 Task: Select Grocery. Add to cart, from 99 Ranch Market for 3194 Cheshire Road, Bridgeport, Connecticut 06604, Cell Number 203-362-4243, following items : Lemon Grass (3 ct) - 1, Red Leaf - 1, Galanga (each) - 3, Dairy Pure Lactose Free Milk 2% (1/2 gal) - 1, Taro Toast (1 ct)  - 1, Cherry Tomato (1 pack ) - 1, Wei-Chuan Egg Roll Wrapper (32 oz) - 3, Jin Jin Jelly Strips (400 g) - 1, SSD FT Perfect Face Wash (4.2 oz) - 1, Fragrance Salted Egg Potato Chips (2.47 oz) - 1
Action: Mouse moved to (414, 133)
Screenshot: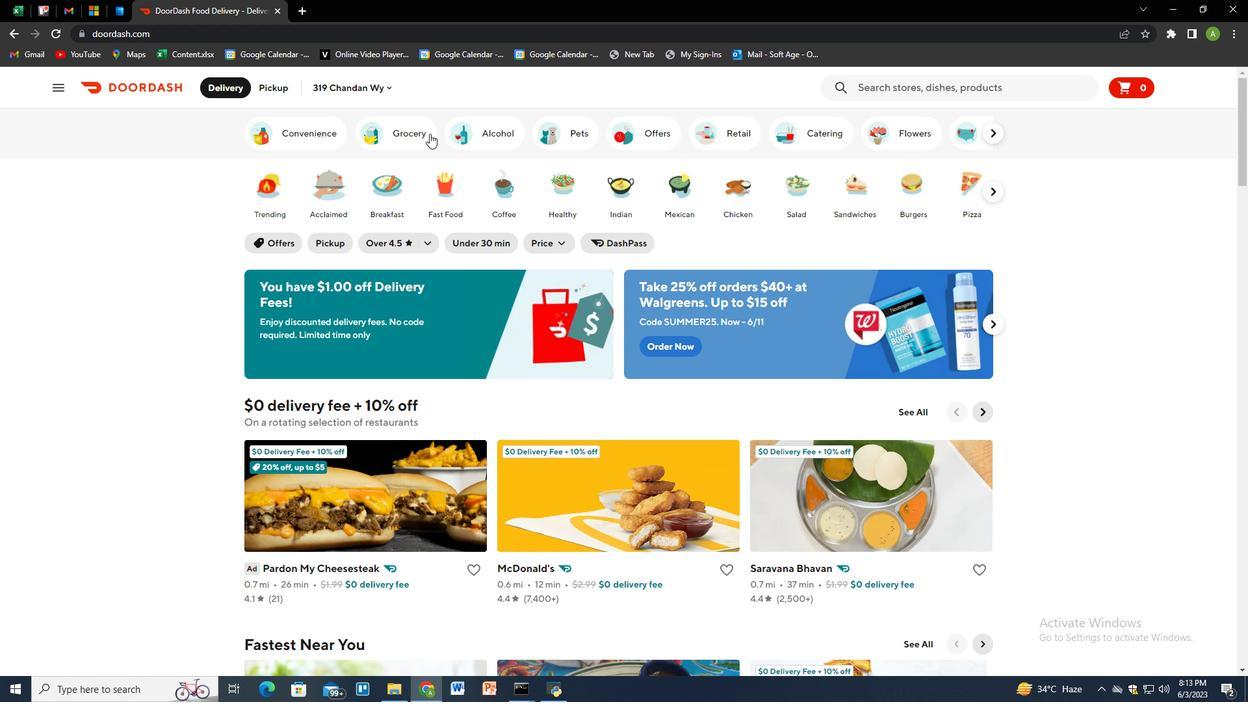 
Action: Mouse pressed left at (414, 133)
Screenshot: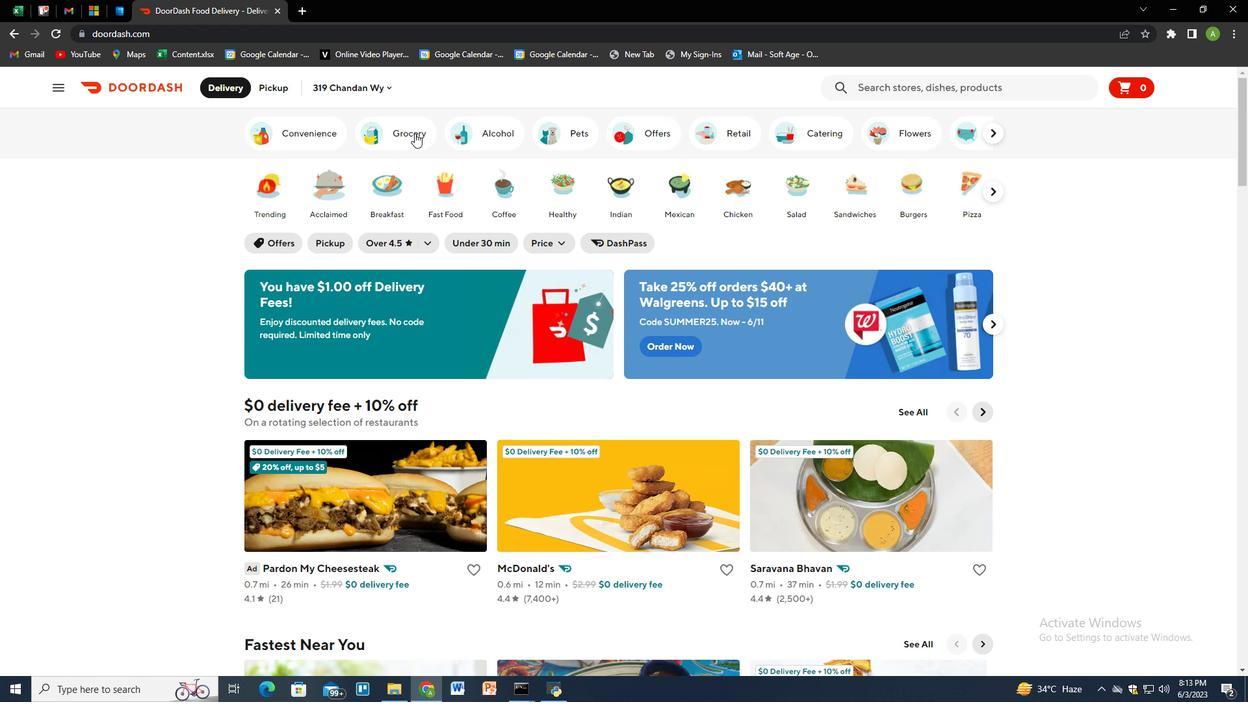 
Action: Mouse moved to (370, 558)
Screenshot: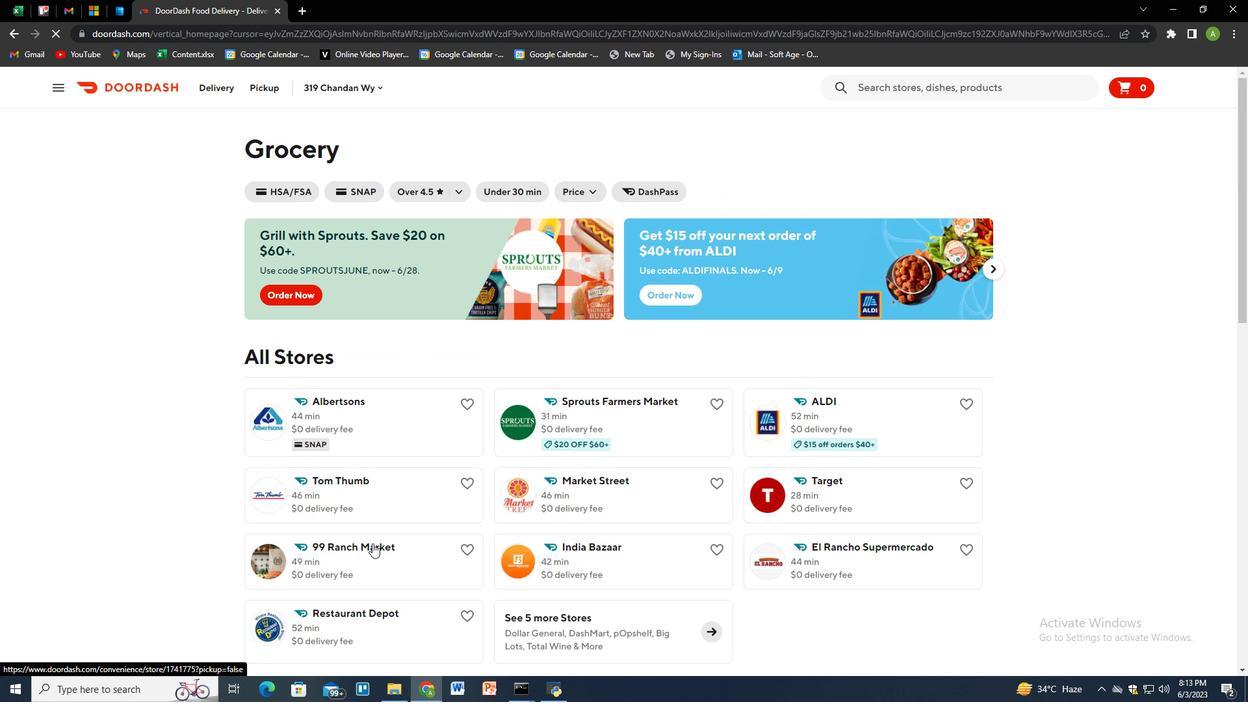 
Action: Mouse pressed left at (370, 558)
Screenshot: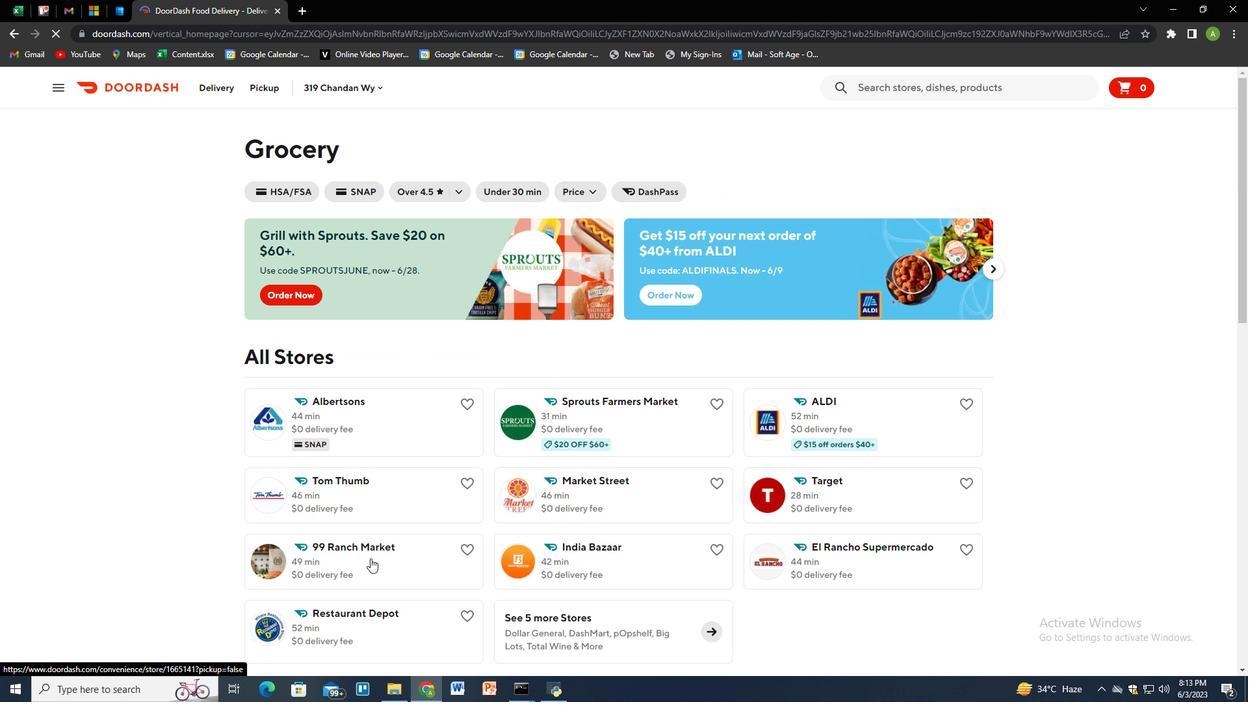 
Action: Mouse moved to (282, 83)
Screenshot: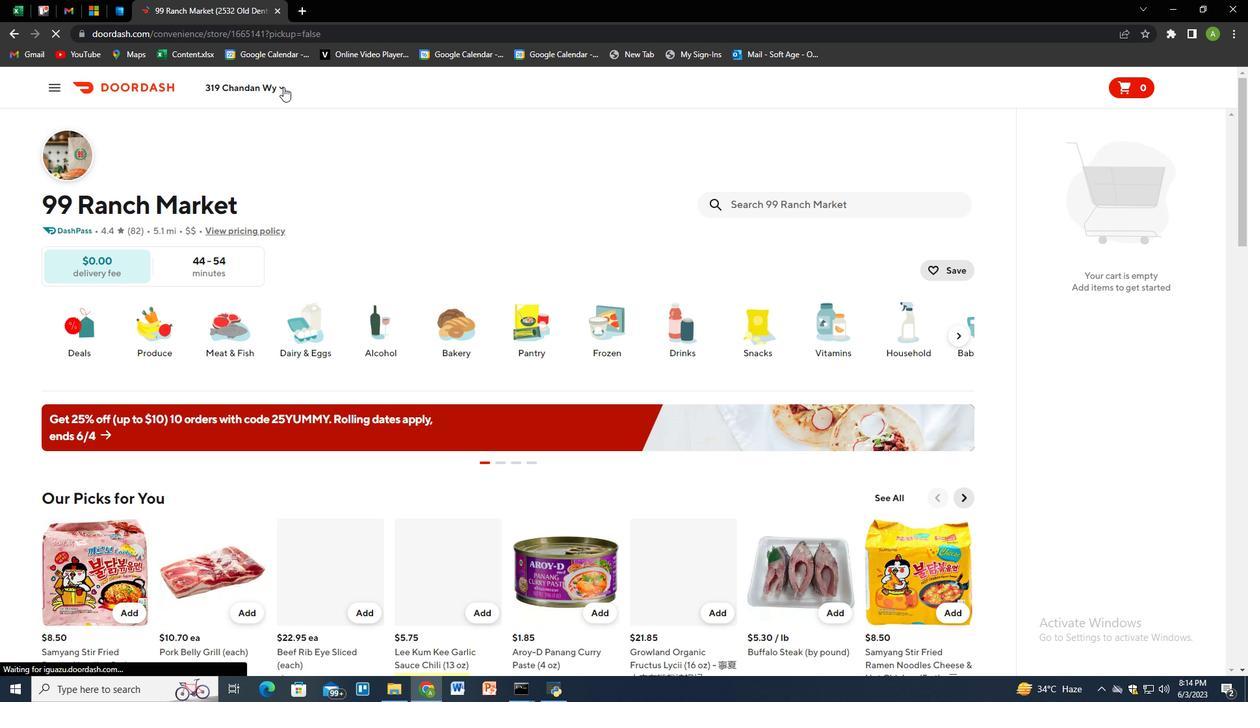 
Action: Mouse pressed left at (282, 83)
Screenshot: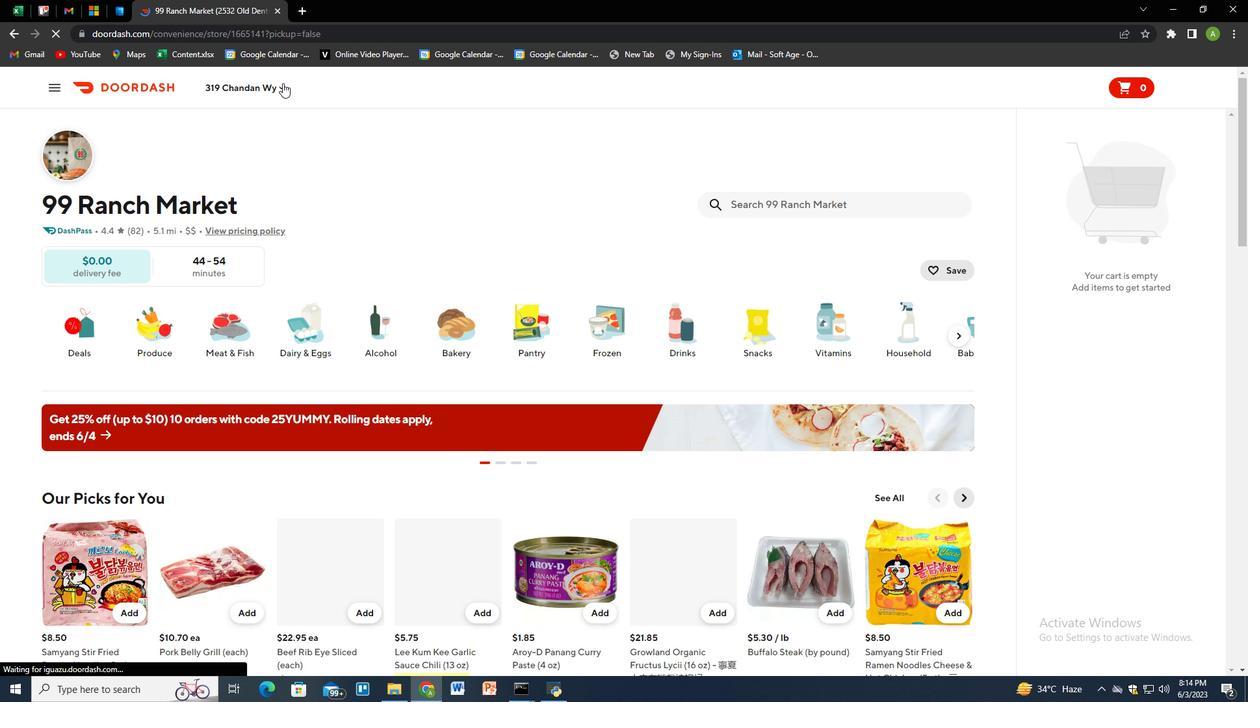
Action: Mouse moved to (263, 138)
Screenshot: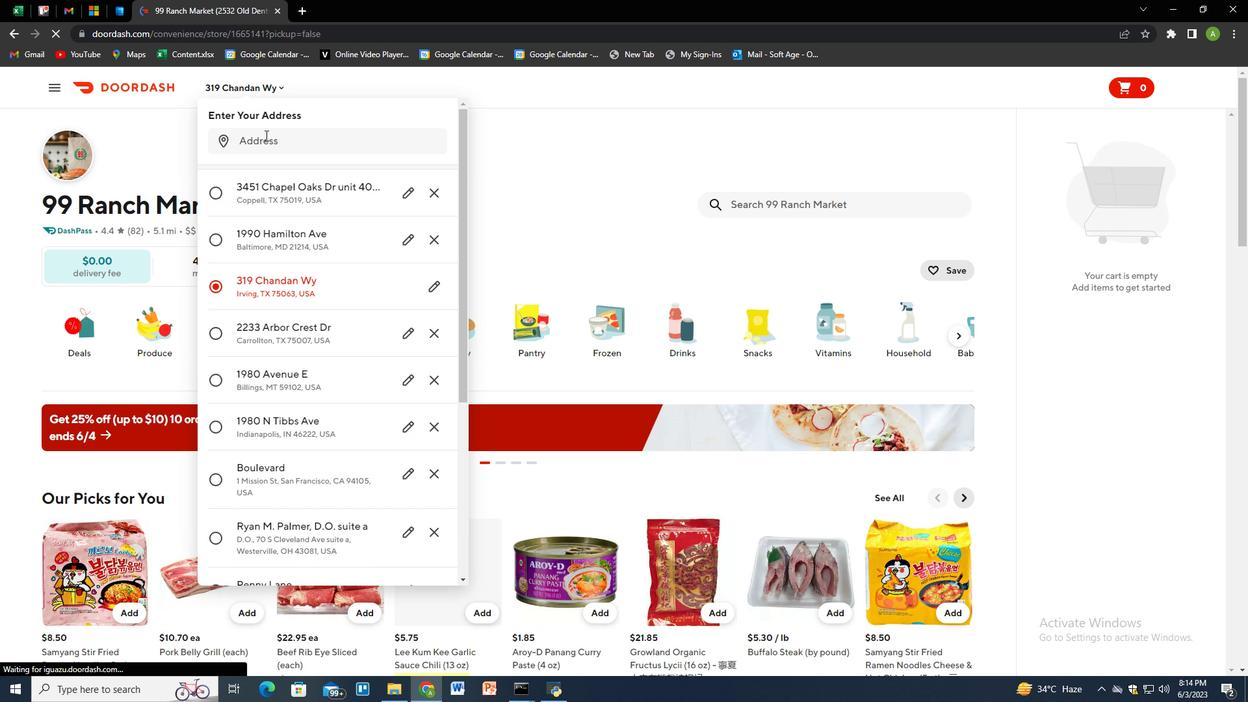 
Action: Mouse pressed left at (263, 138)
Screenshot: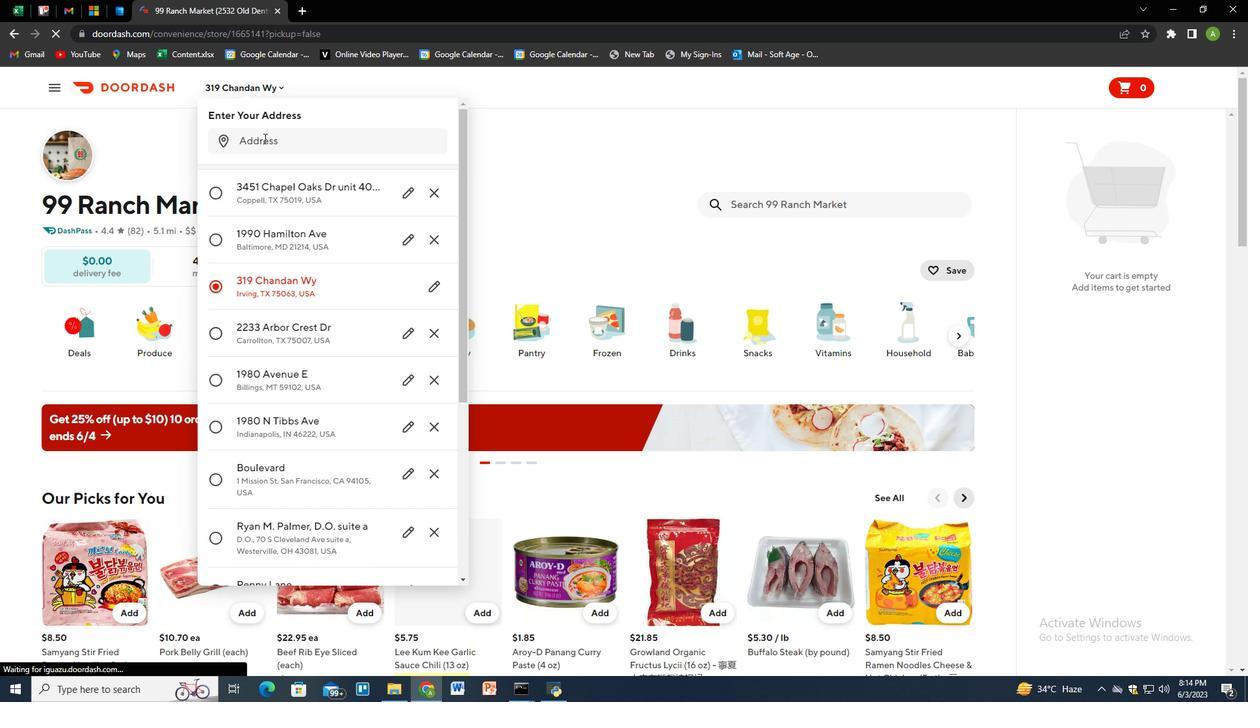 
Action: Mouse moved to (291, 120)
Screenshot: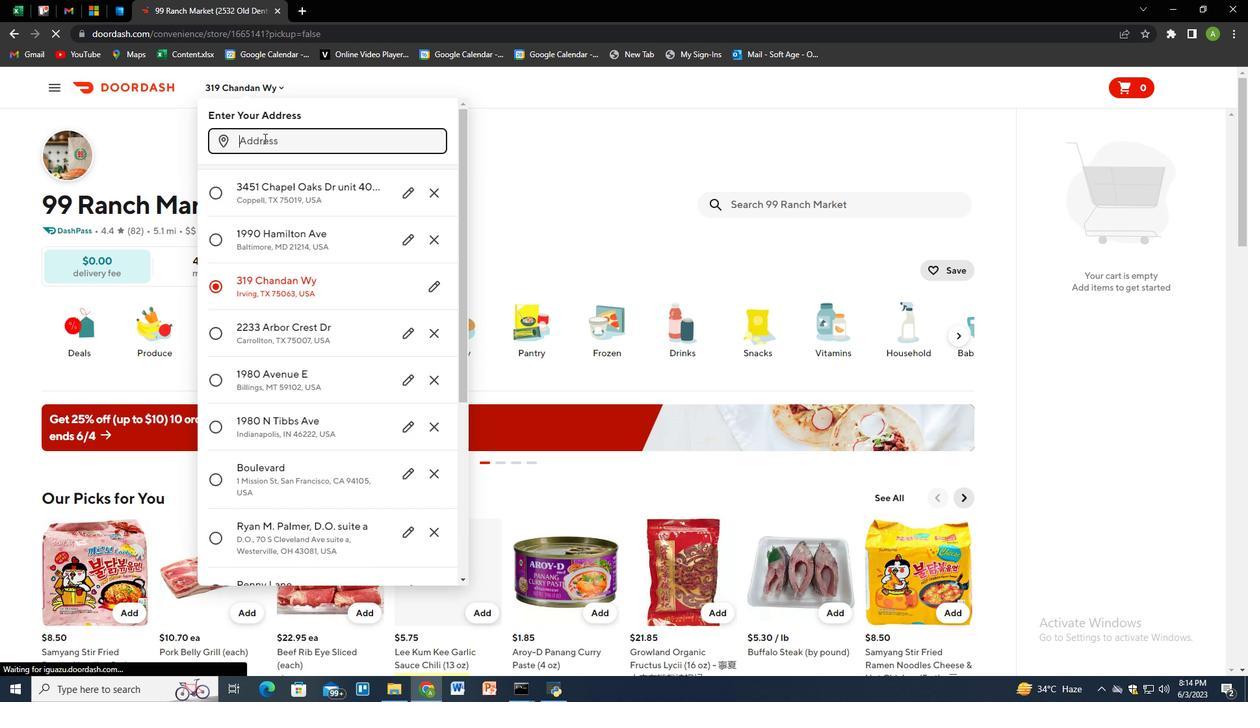 
Action: Key pressed 3194<Key.space>cheshire<Key.space>road,<Key.space>brigeport,<Key.space>connecticut<Key.space>06604<Key.enter>
Screenshot: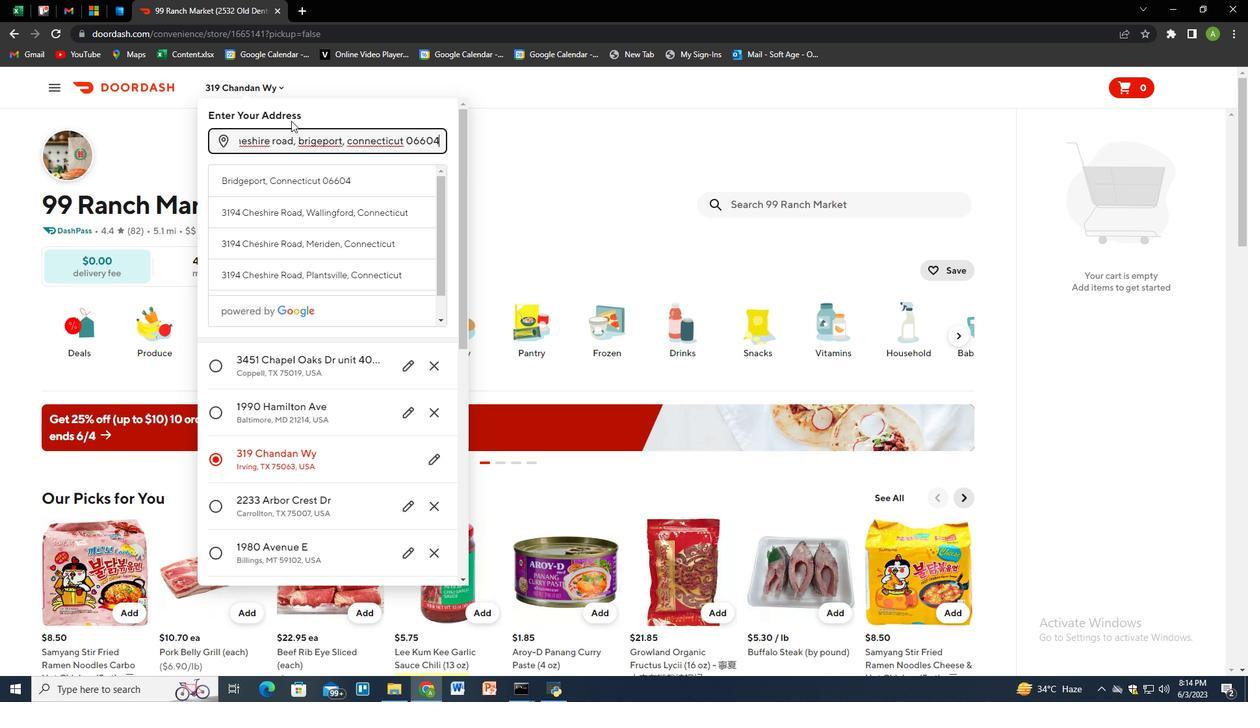 
Action: Mouse moved to (408, 572)
Screenshot: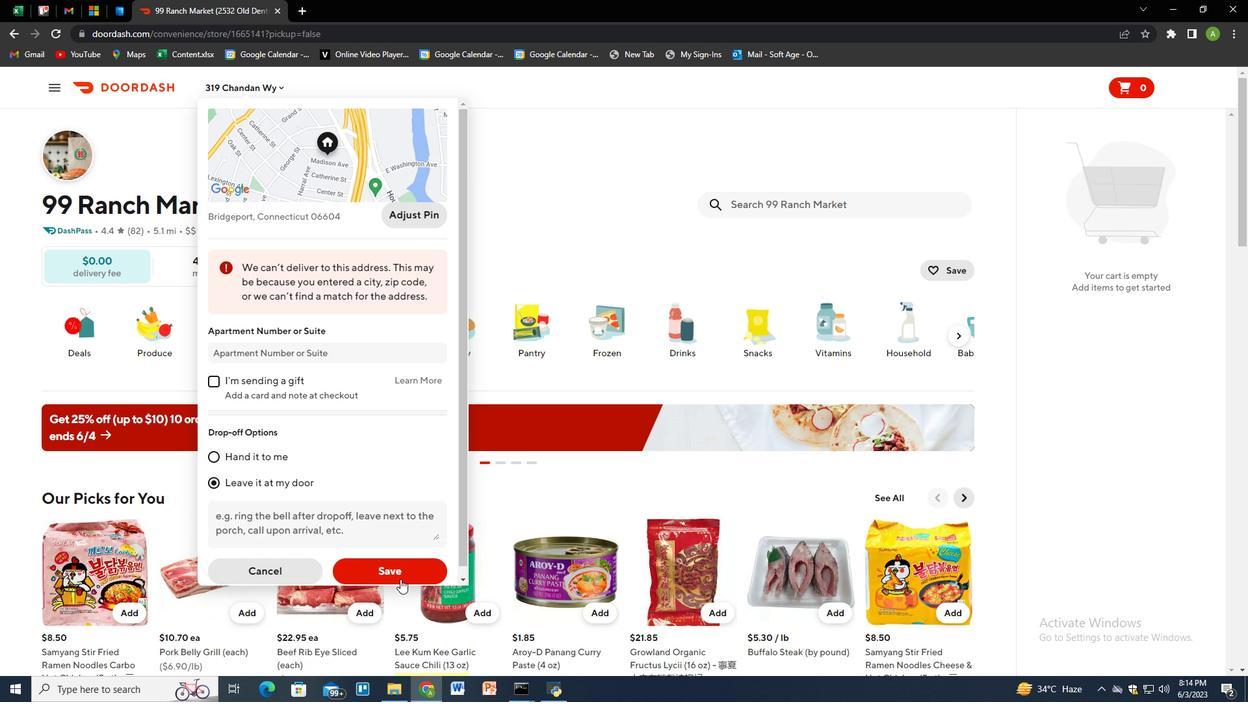 
Action: Mouse pressed left at (408, 572)
Screenshot: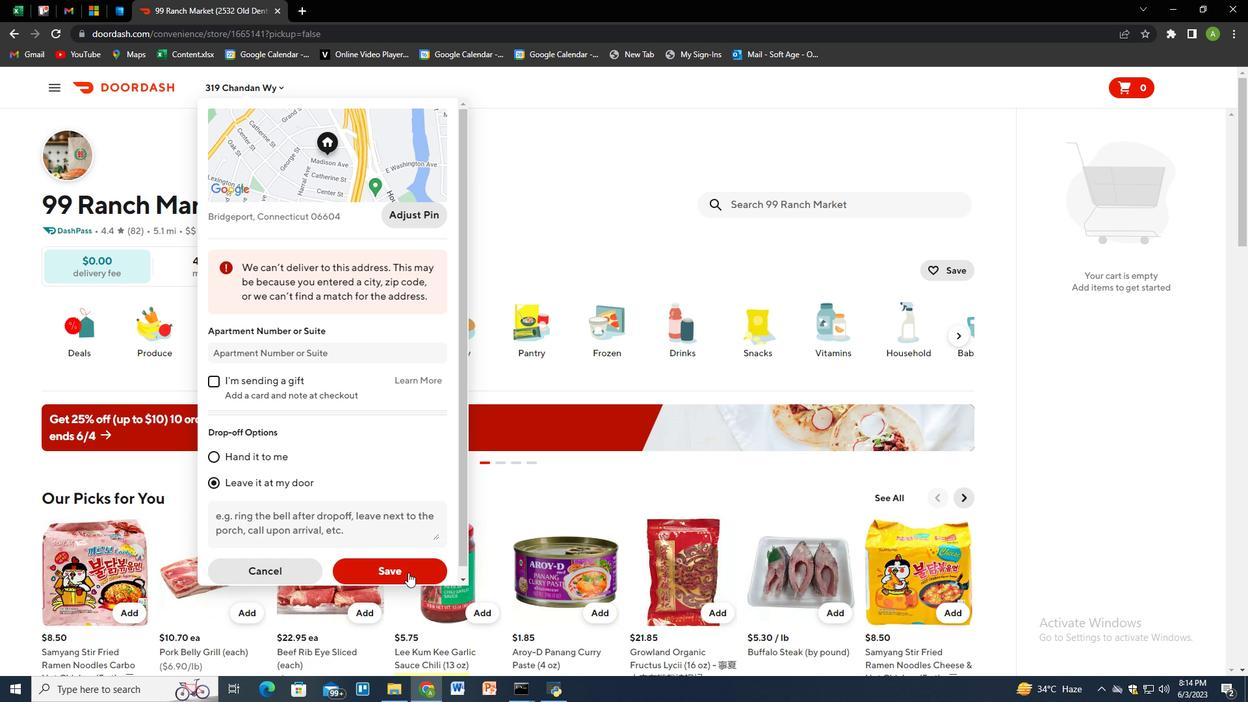 
Action: Mouse moved to (770, 207)
Screenshot: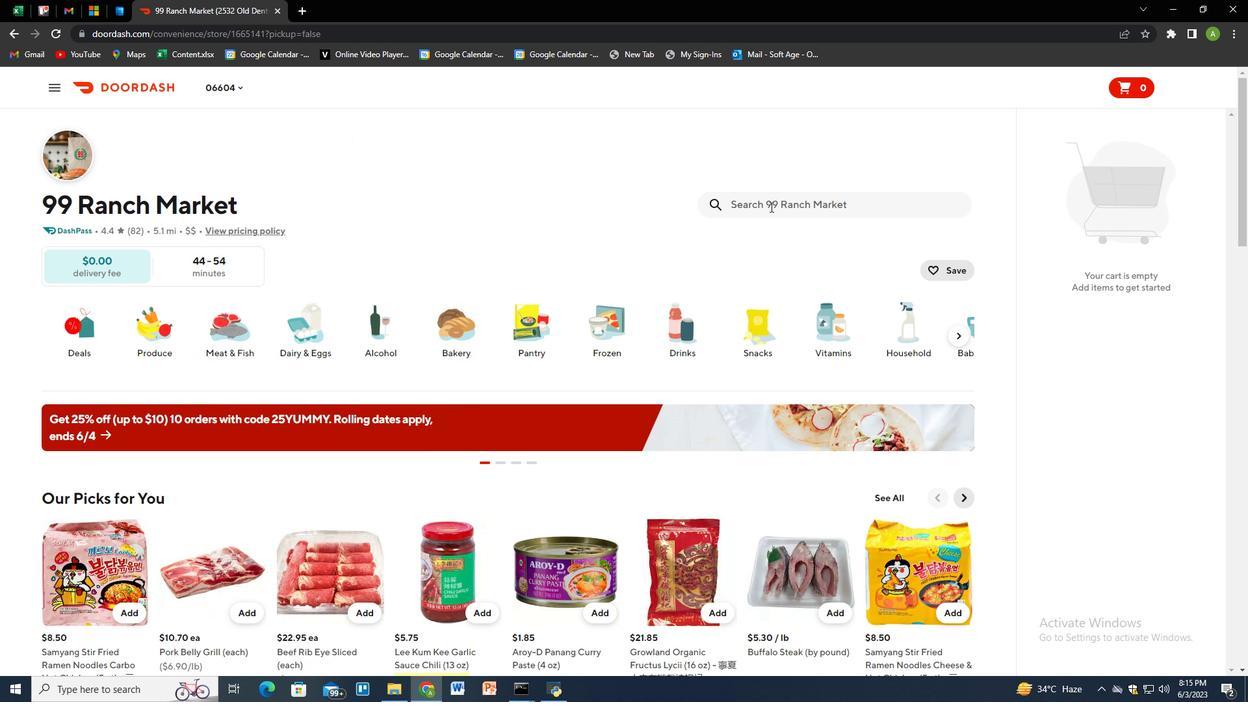 
Action: Mouse pressed left at (770, 207)
Screenshot: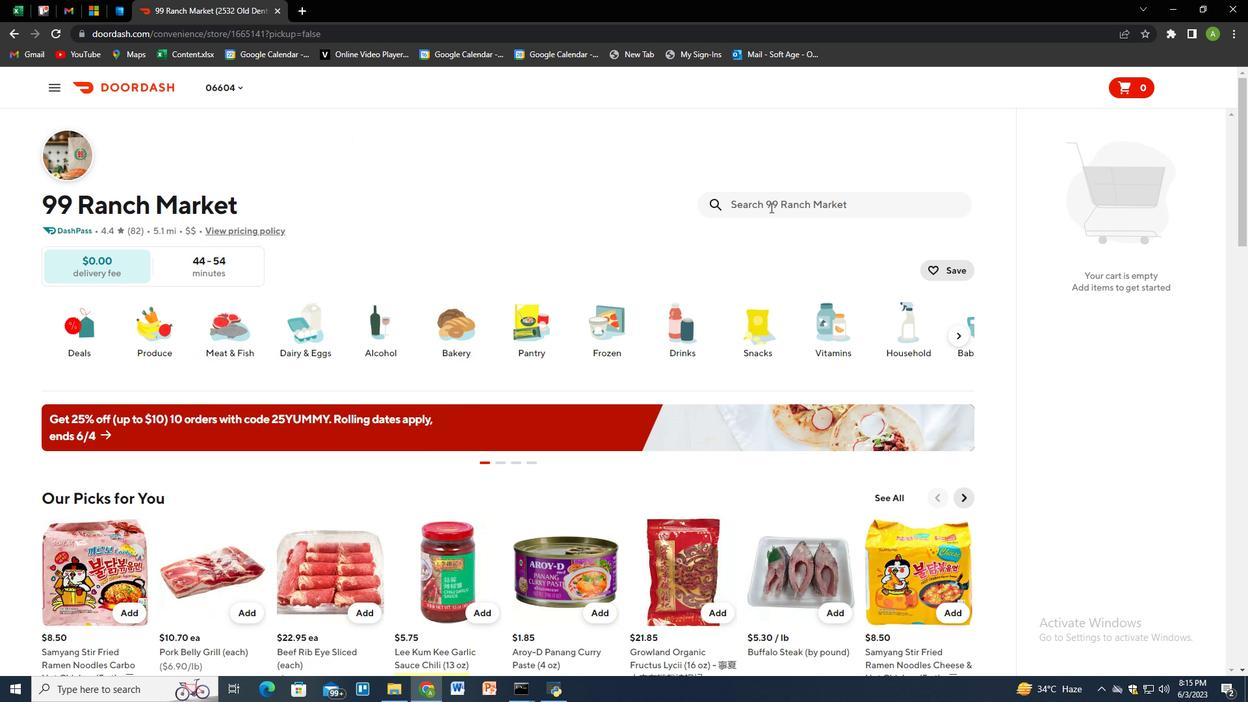 
Action: Key pressed lmon<Key.backspace><Key.backspace><Key.backspace>emon<Key.space>grass<Key.space><Key.shift_r>(3<Key.space>ct<Key.shift_r>)<Key.enter>
Screenshot: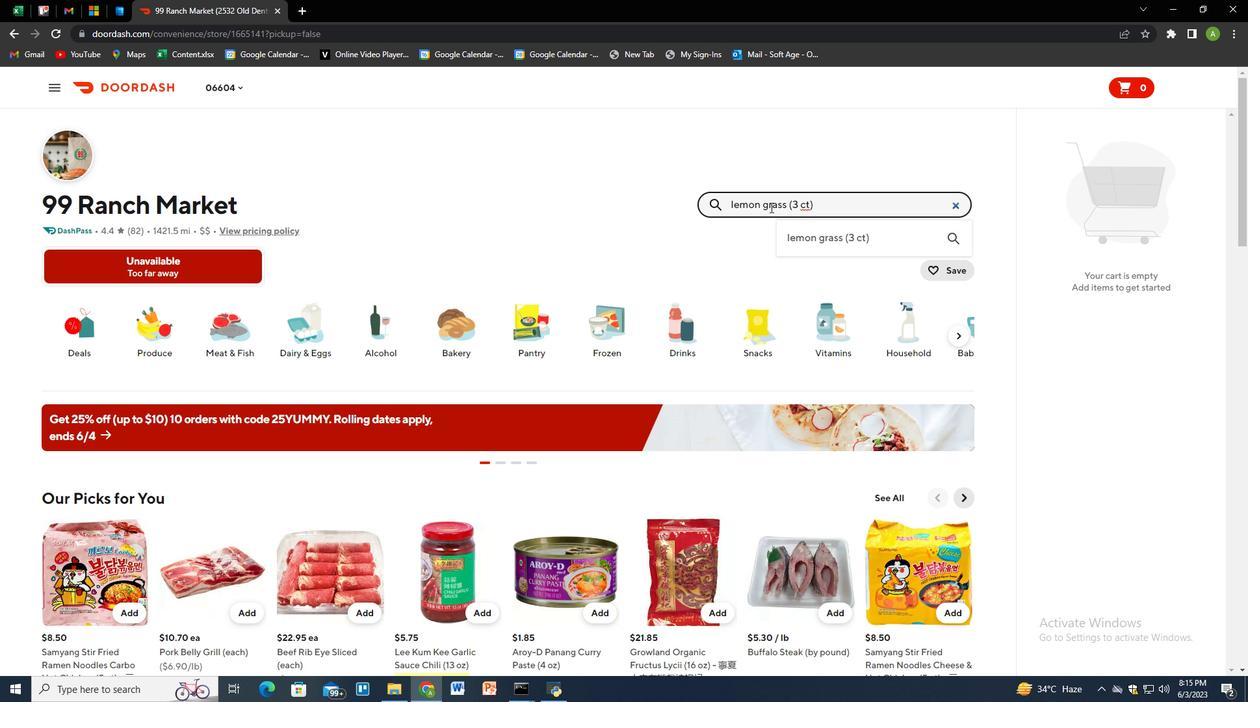 
Action: Mouse moved to (118, 338)
Screenshot: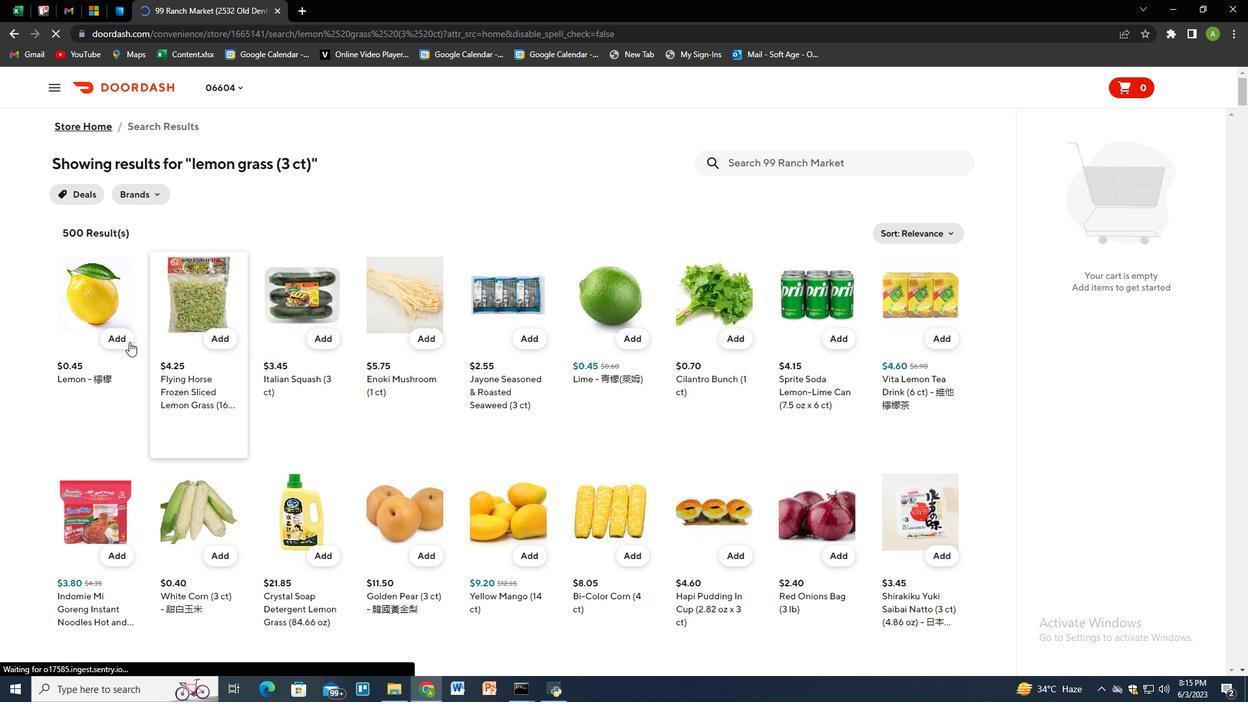 
Action: Mouse pressed left at (118, 338)
Screenshot: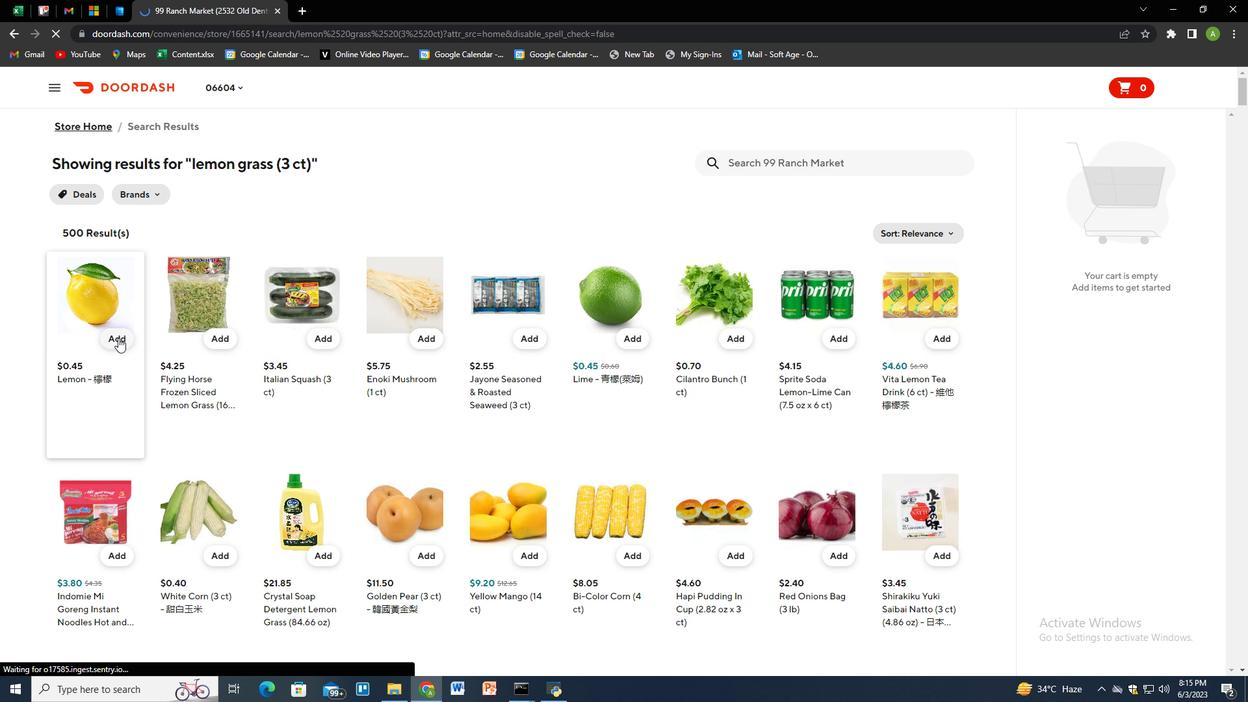 
Action: Mouse moved to (792, 161)
Screenshot: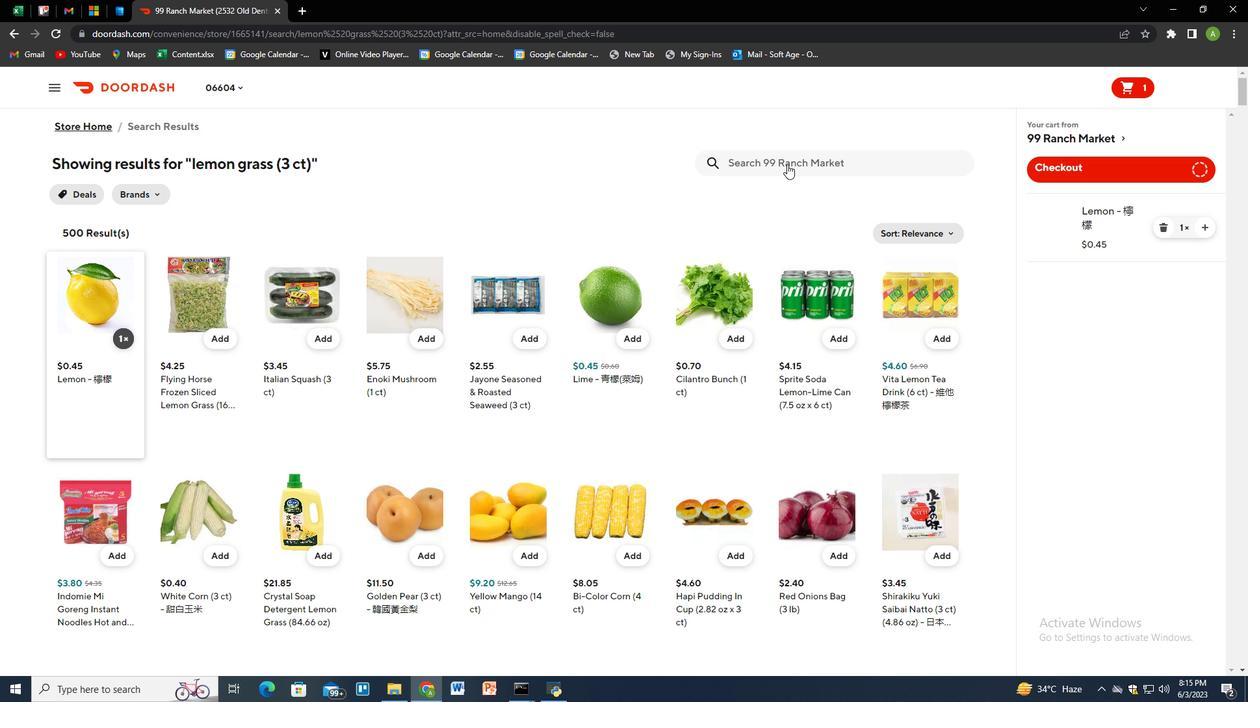 
Action: Mouse pressed left at (792, 161)
Screenshot: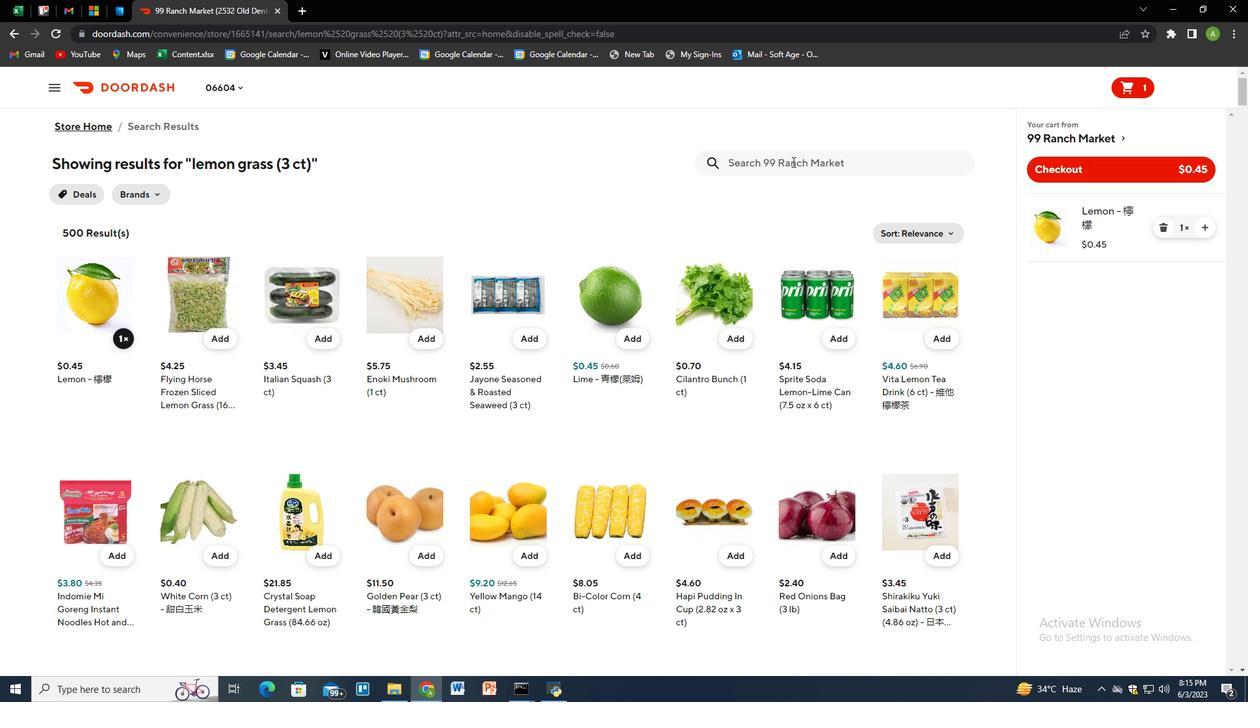 
Action: Key pressed red<Key.space>leaf<Key.enter>
Screenshot: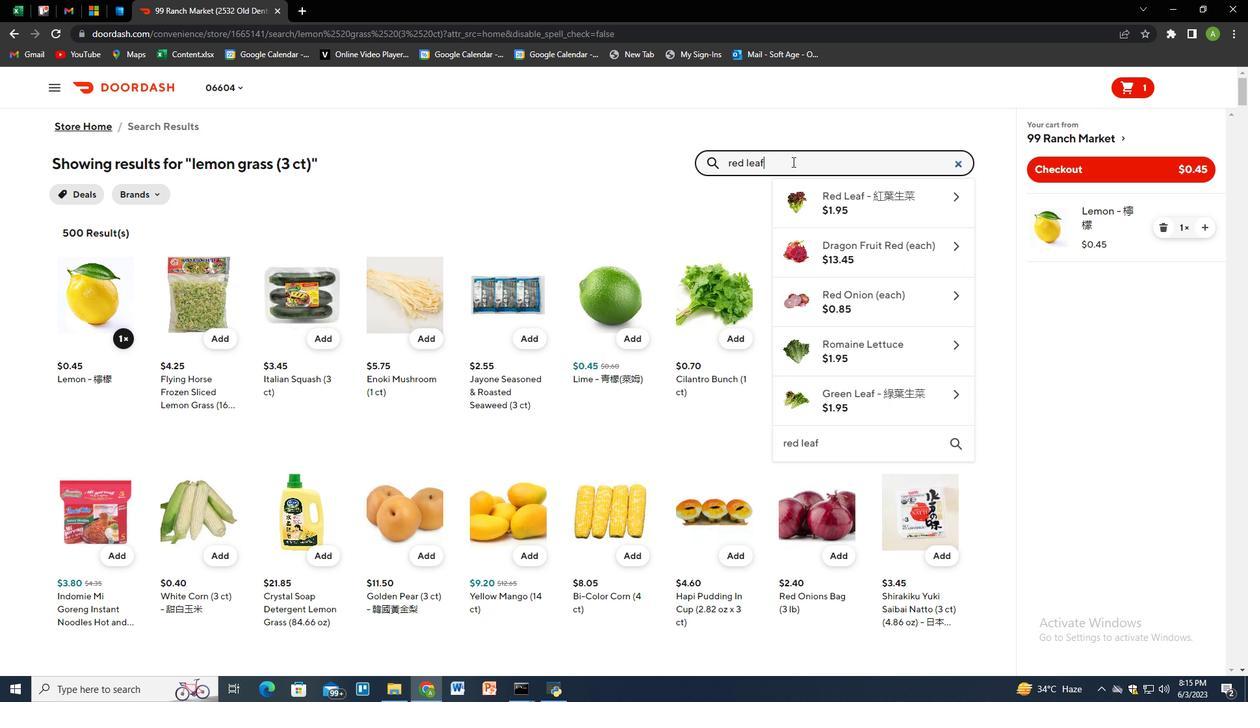 
Action: Mouse moved to (128, 337)
Screenshot: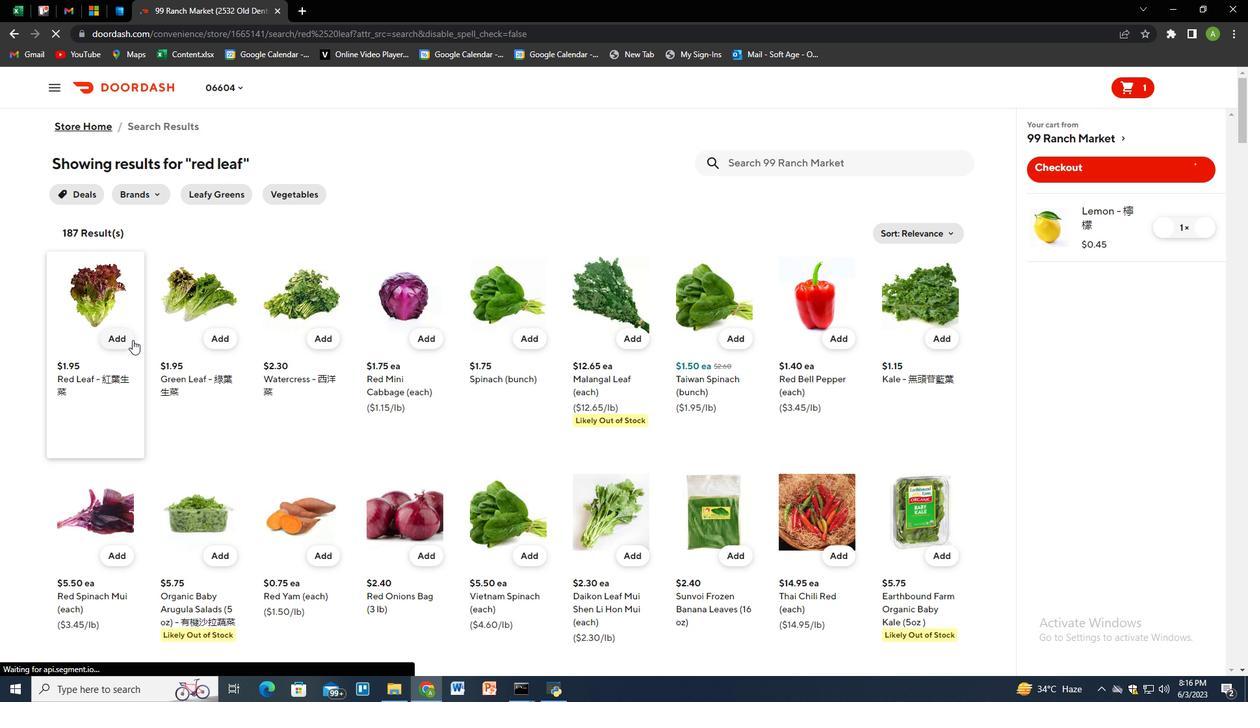 
Action: Mouse pressed left at (128, 337)
Screenshot: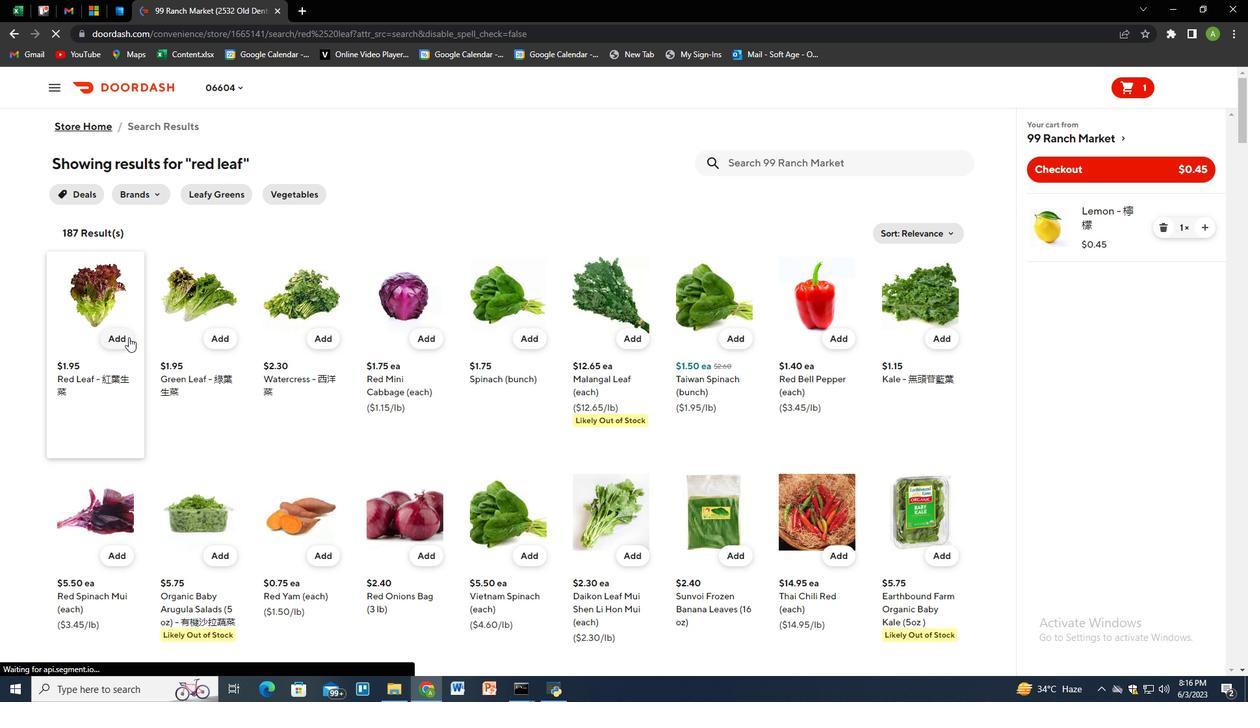 
Action: Mouse moved to (776, 161)
Screenshot: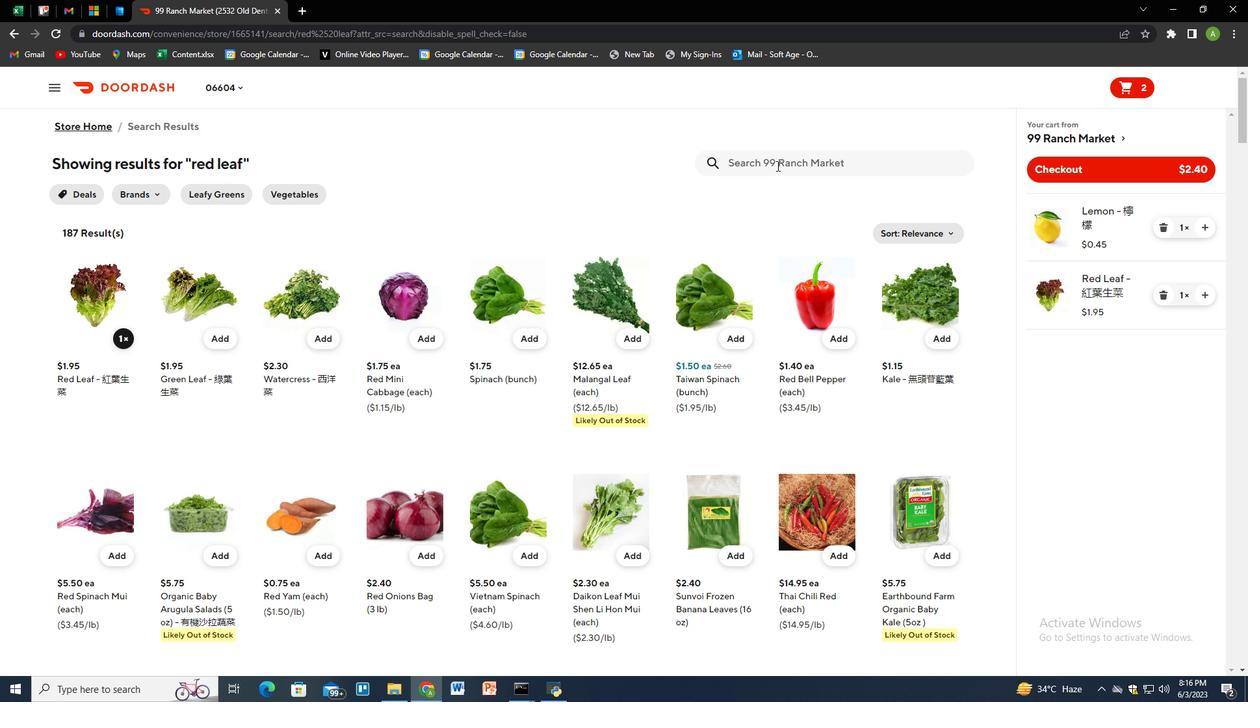 
Action: Mouse pressed left at (776, 161)
Screenshot: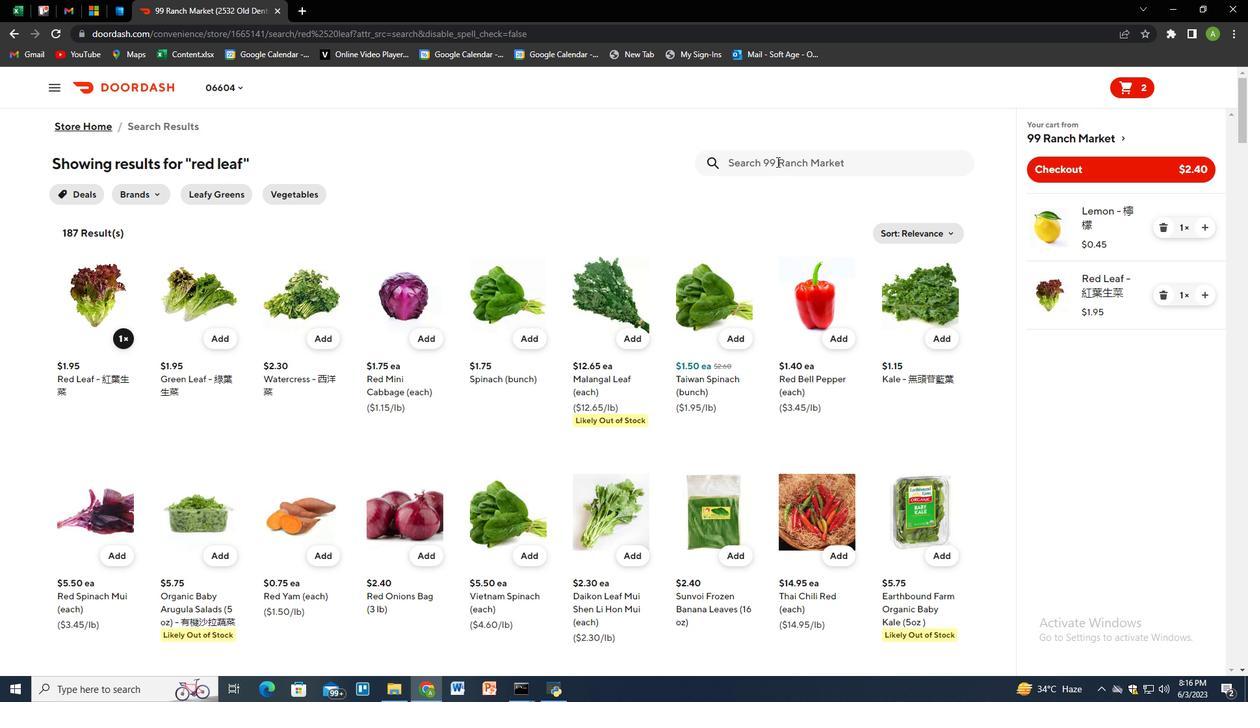 
Action: Key pressed galanga<Key.space><Key.shift_r>(each<Key.shift_r>)<Key.enter>
Screenshot: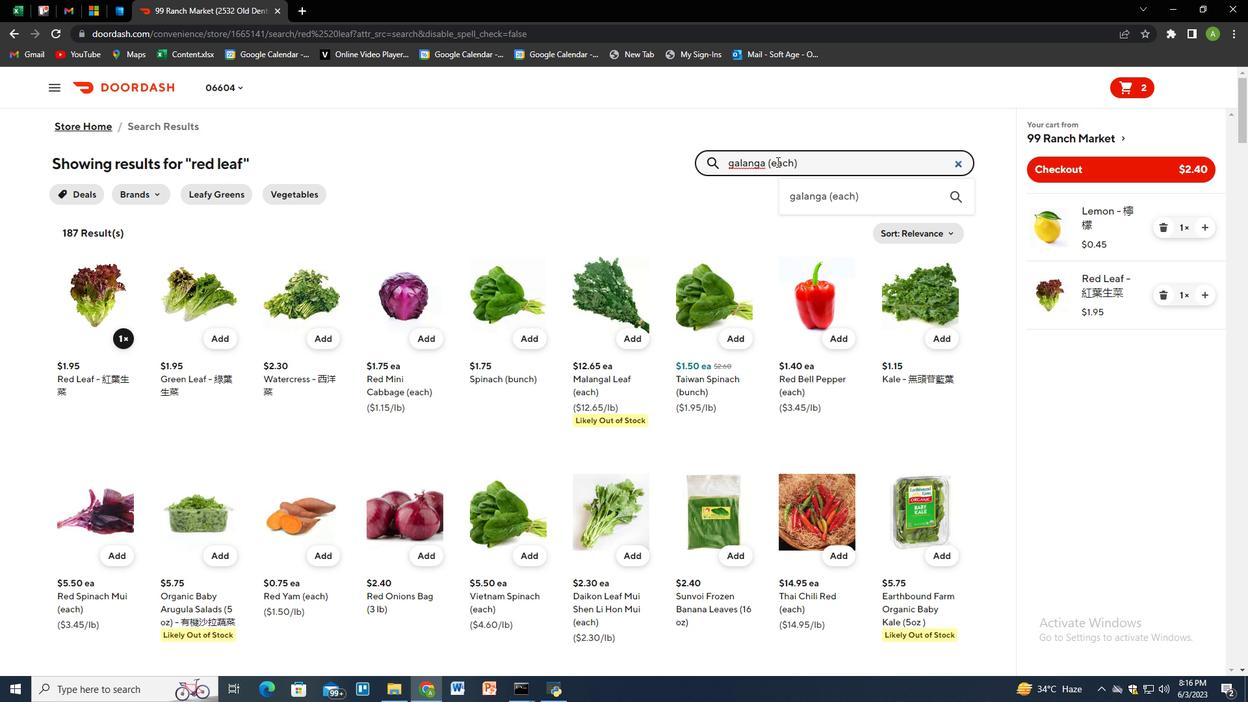 
Action: Mouse moved to (117, 333)
Screenshot: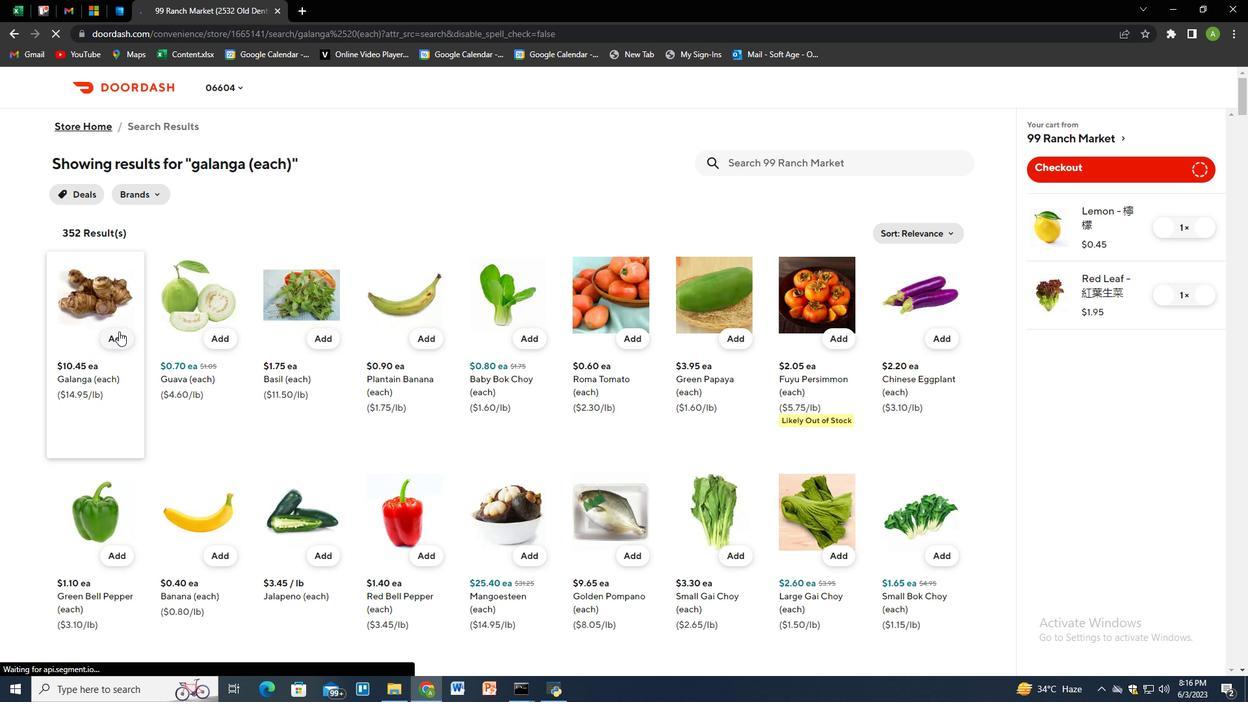 
Action: Mouse pressed left at (117, 333)
Screenshot: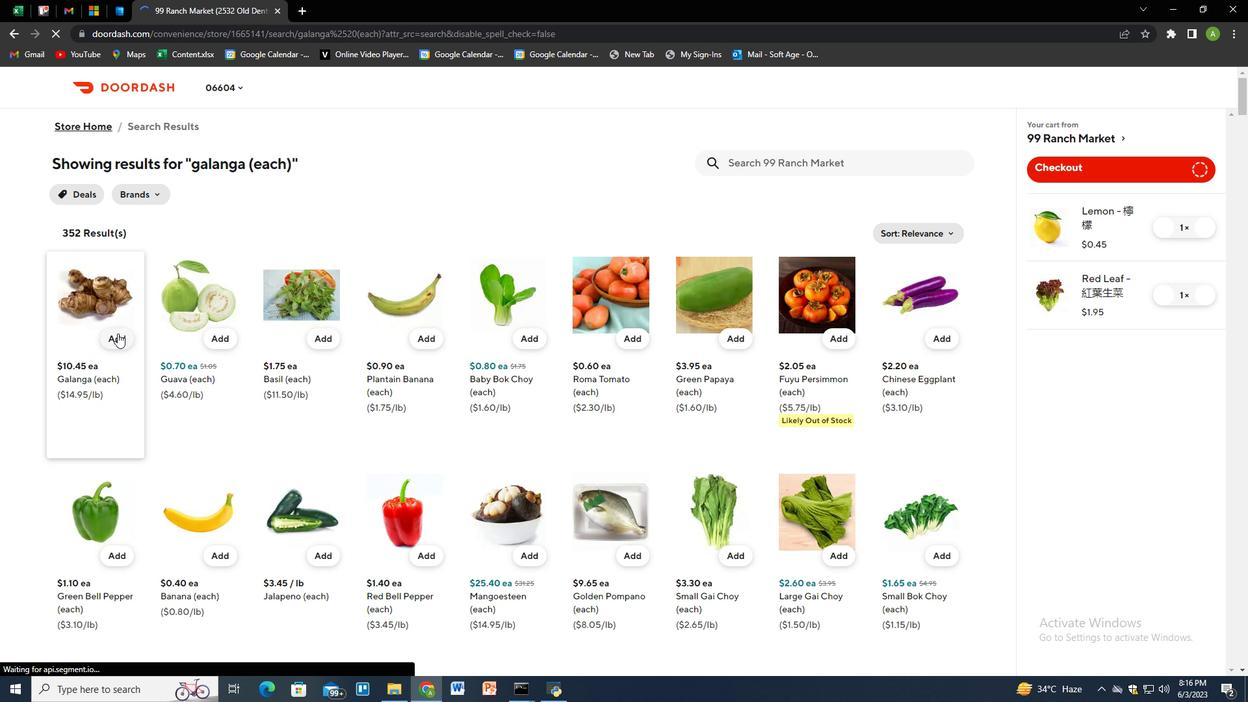 
Action: Mouse moved to (1200, 372)
Screenshot: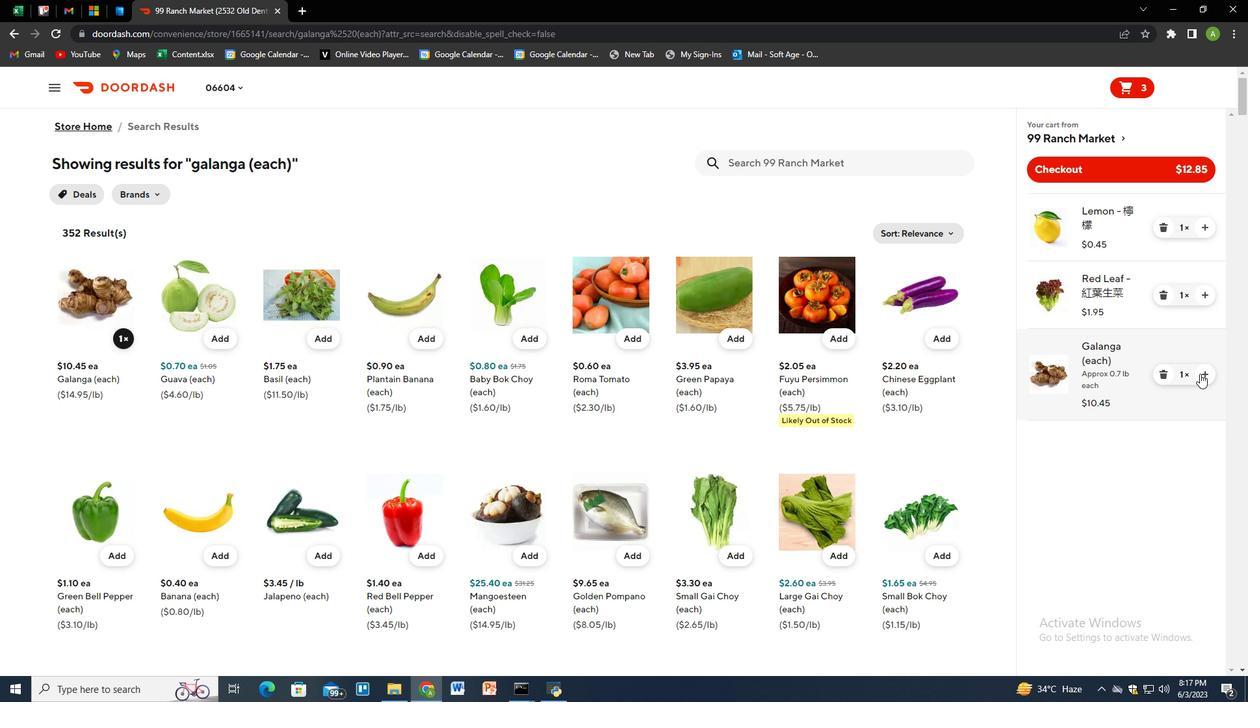 
Action: Mouse pressed left at (1200, 372)
Screenshot: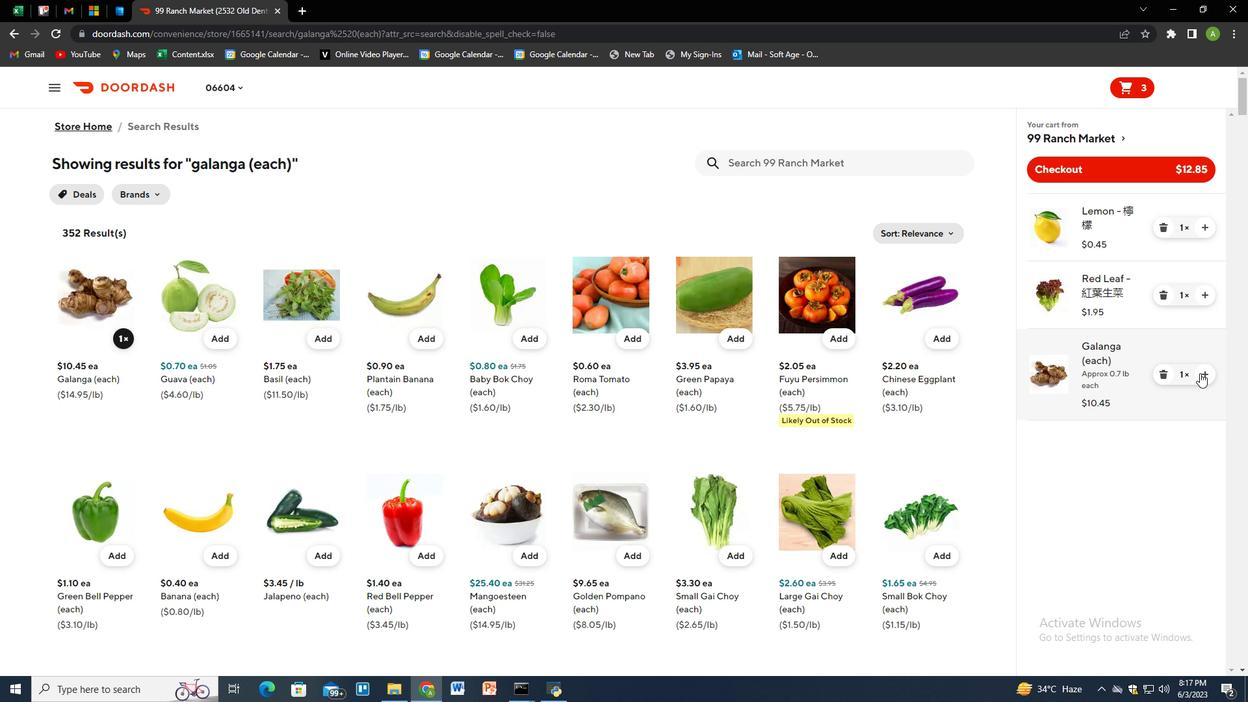 
Action: Mouse pressed left at (1200, 372)
Screenshot: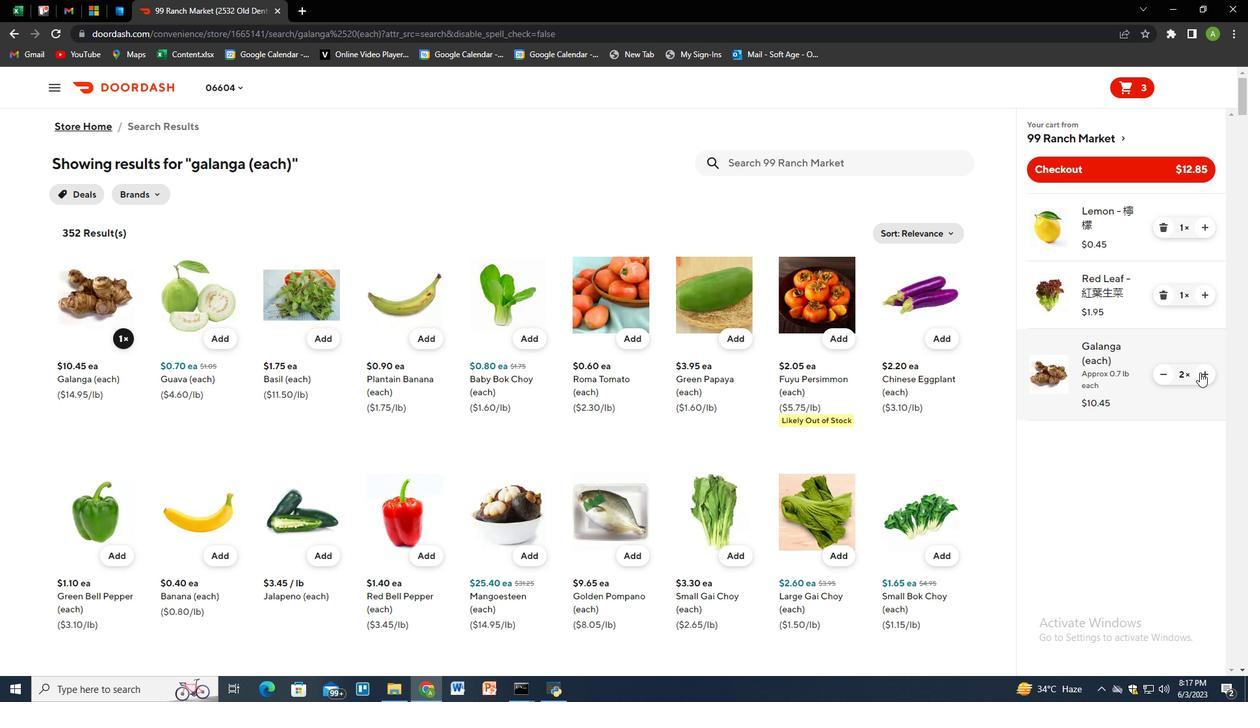 
Action: Mouse moved to (773, 170)
Screenshot: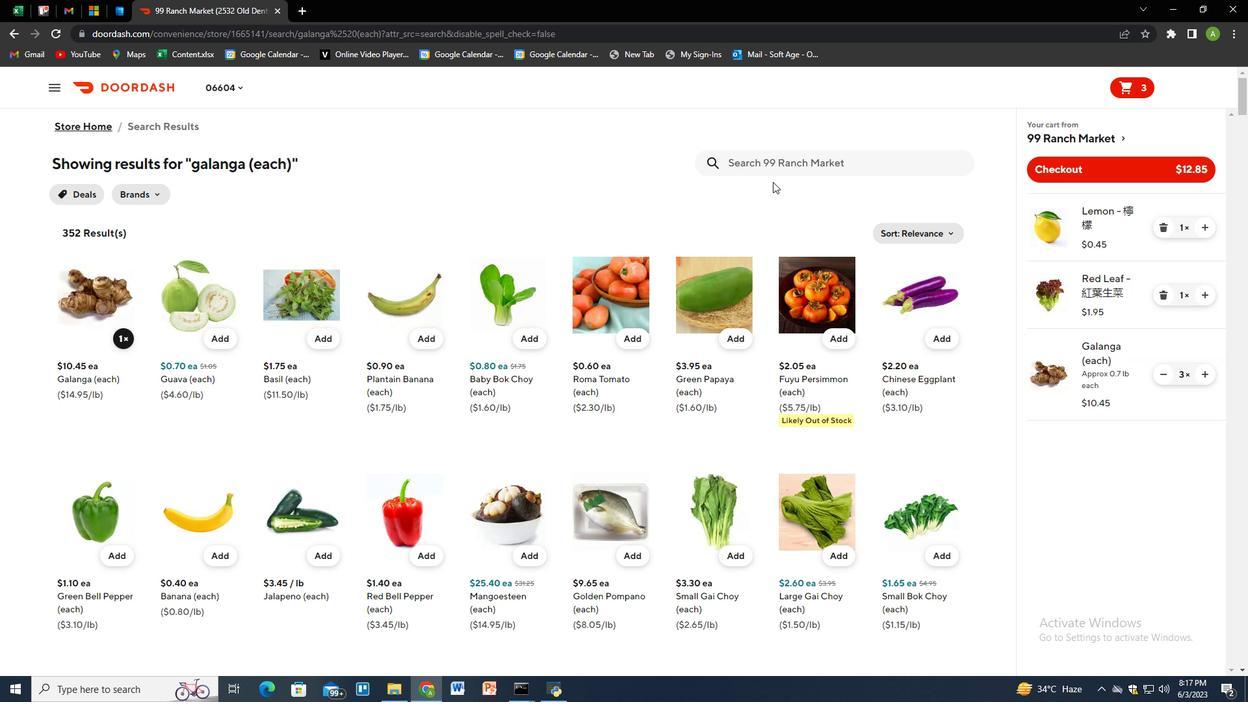 
Action: Mouse pressed left at (773, 170)
Screenshot: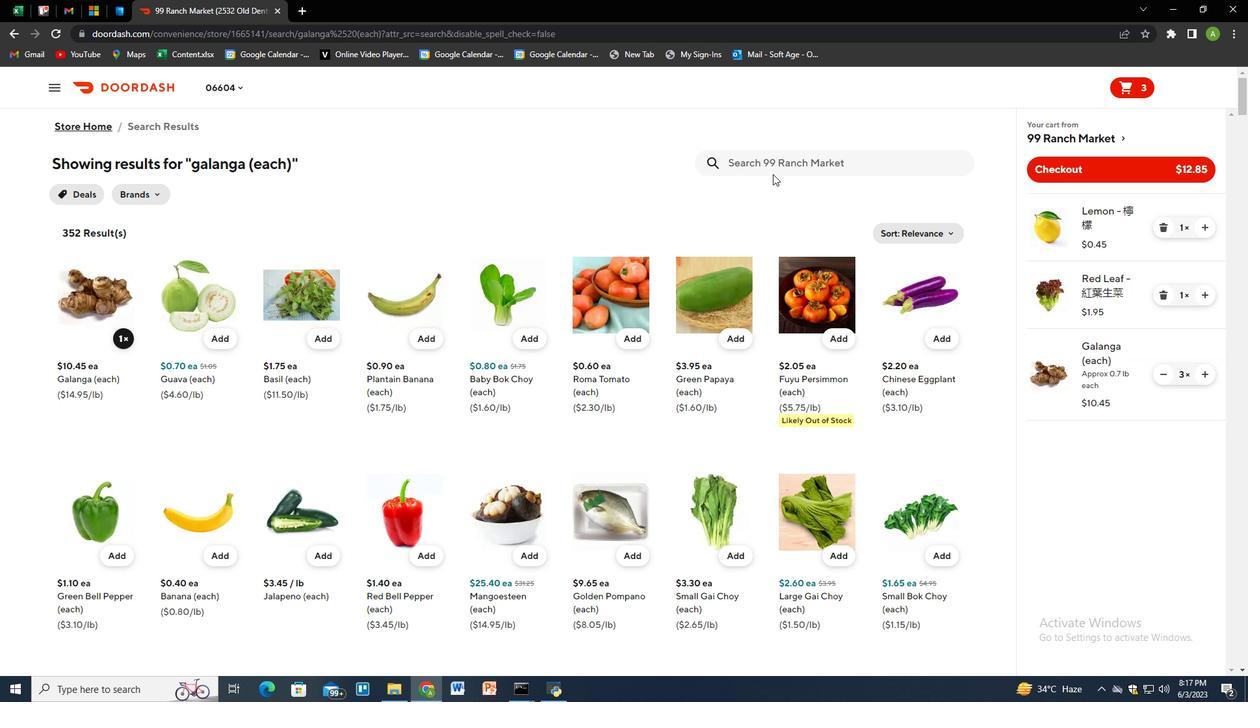 
Action: Key pressed dairy<Key.space>pure<Key.space>lactose<Key.space>free<Key.space>milk<Key.space>2<Key.shift><Key.shift><Key.shift><Key.shift><Key.shift>%<Key.space><Key.shift_r>(1/2<Key.space>gal<Key.shift_r>)<Key.enter>
Screenshot: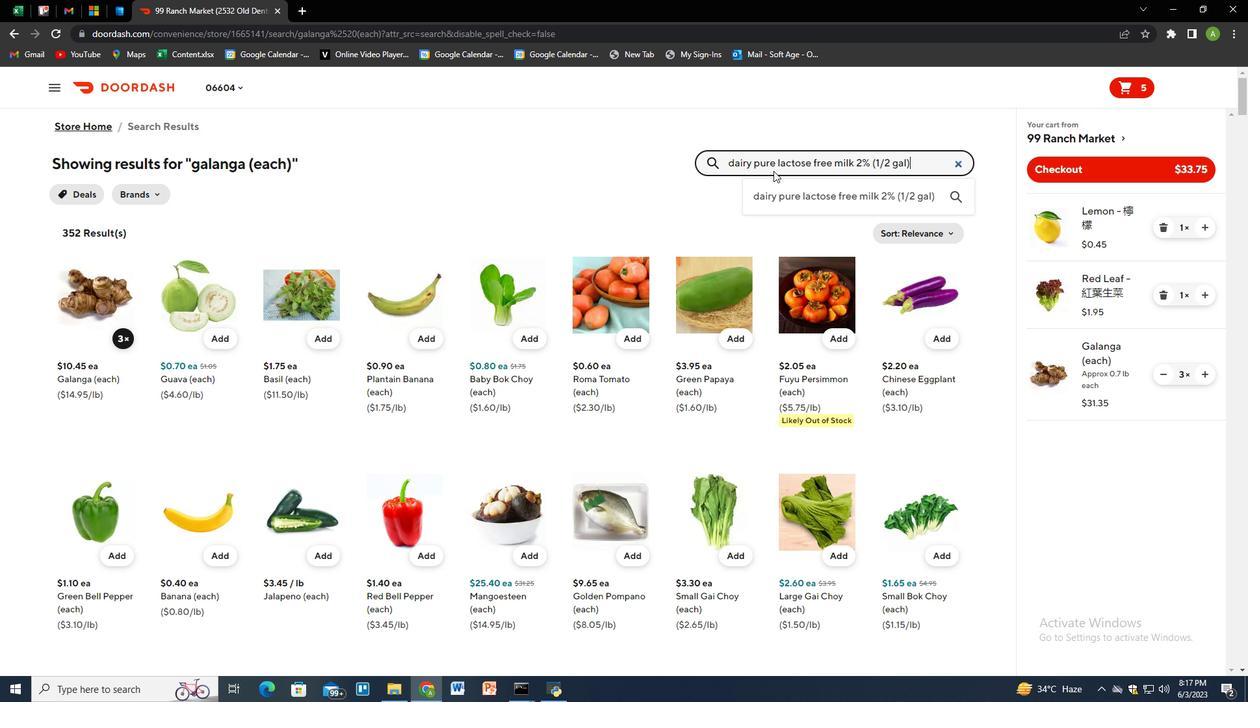 
Action: Mouse moved to (790, 158)
Screenshot: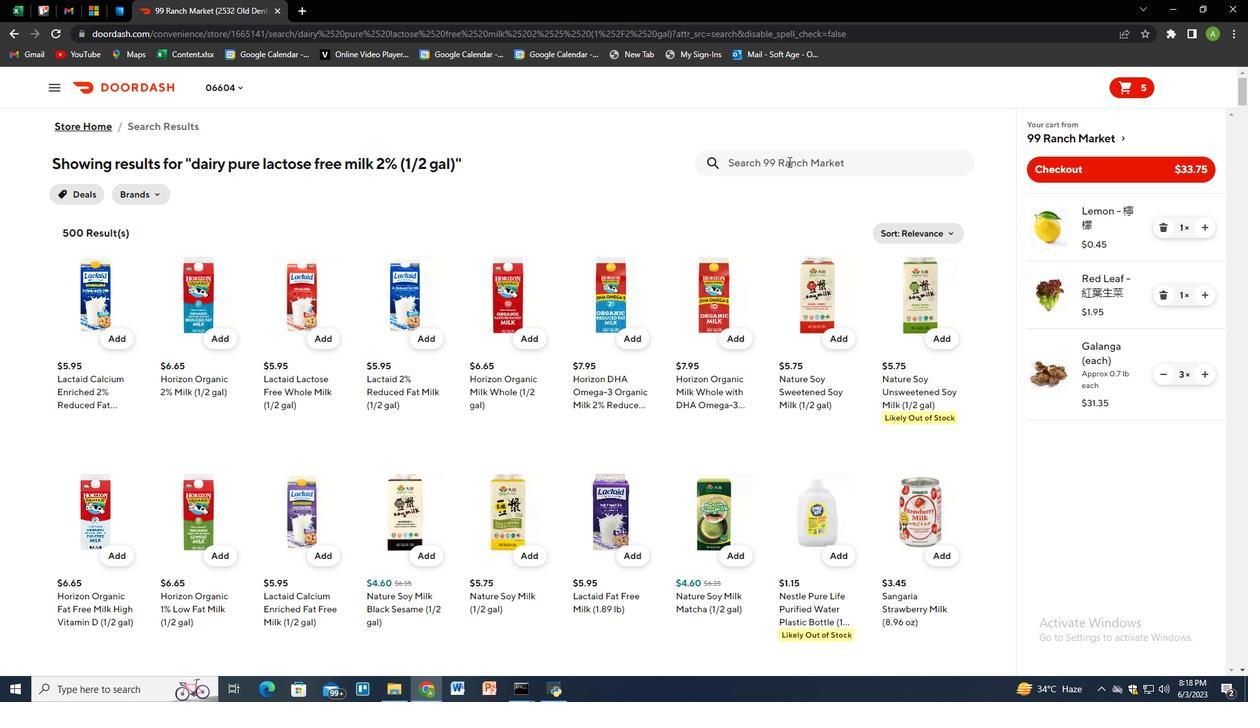 
Action: Mouse pressed left at (790, 158)
Screenshot: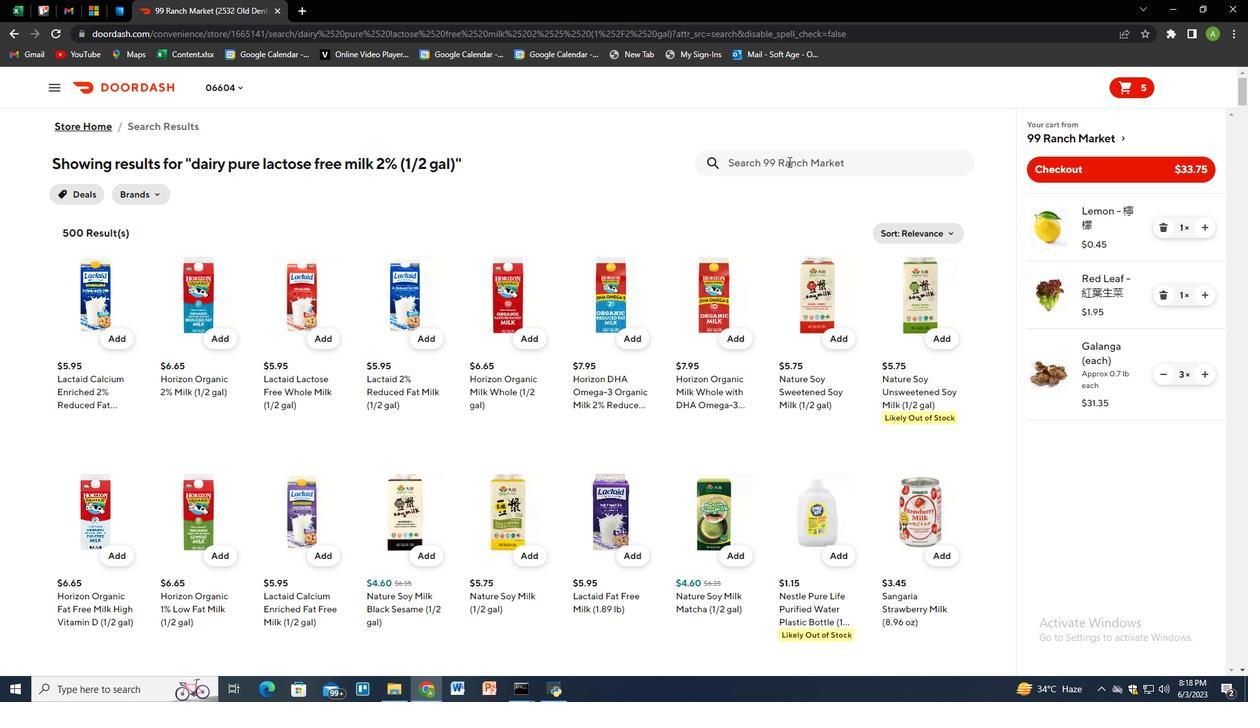 
Action: Key pressed taro<Key.space>toast<Key.space><Key.shift_r><Key.shift_r><Key.shift_r><Key.shift_r><Key.shift_r>(1<Key.space>ct<Key.shift_r>)<Key.enter>
Screenshot: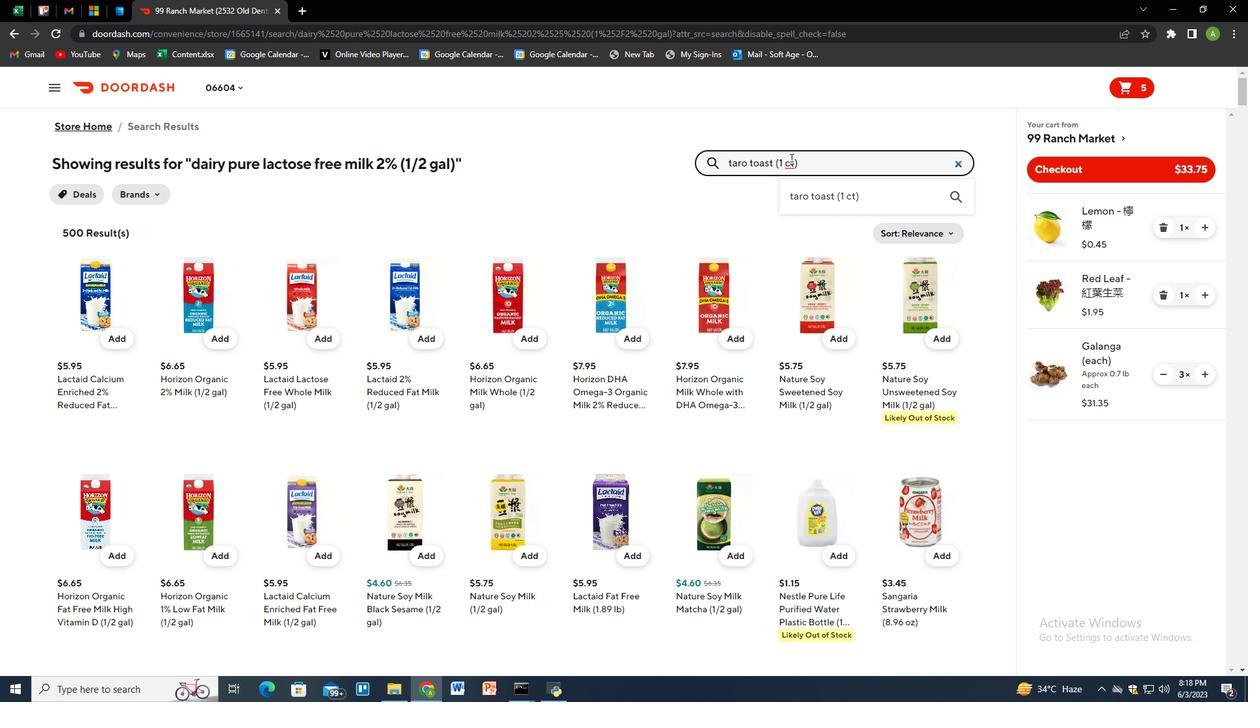 
Action: Mouse moved to (814, 160)
Screenshot: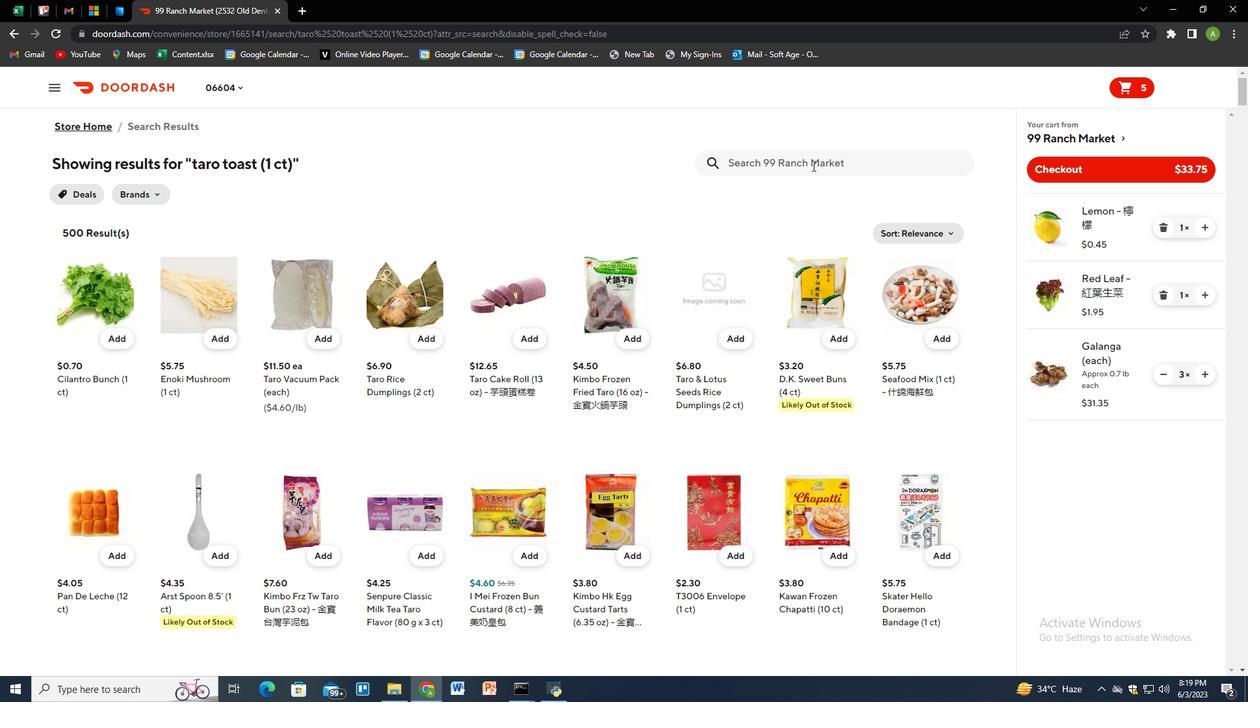 
Action: Mouse pressed left at (814, 160)
Screenshot: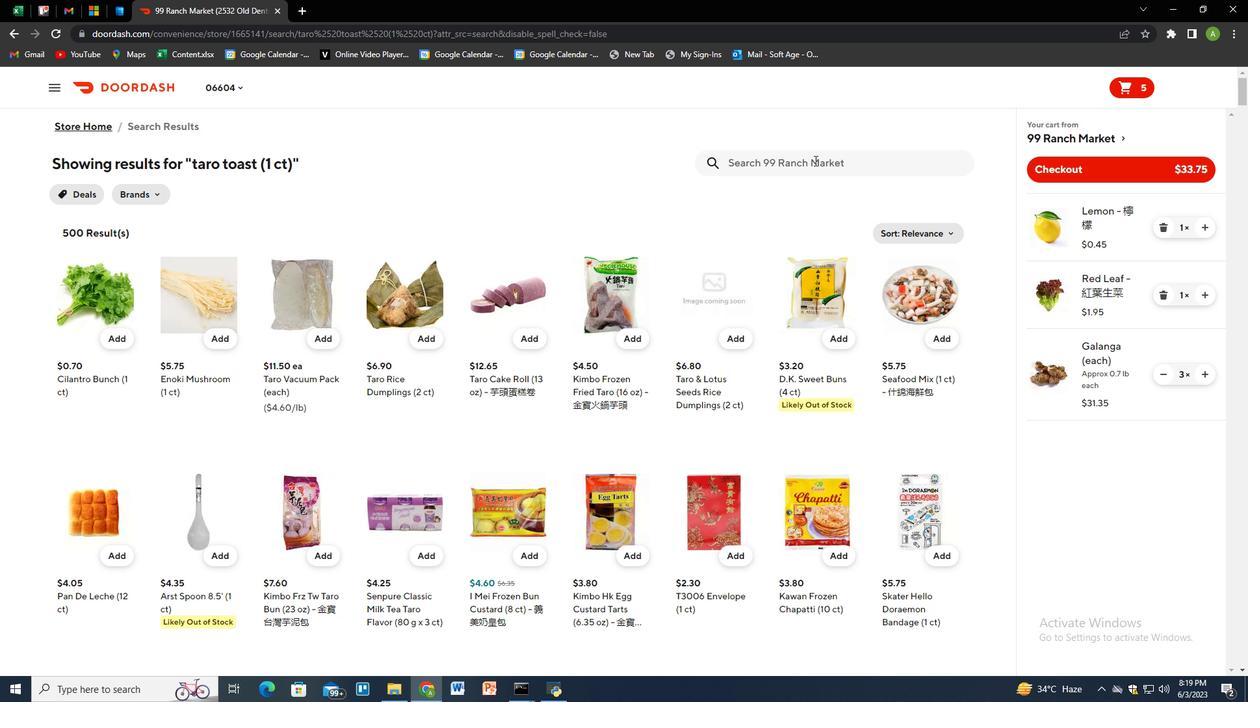
Action: Key pressed cherry<Key.space>tomato<Key.space><Key.shift_r>(1<Key.space>pack<Key.shift_r>)<Key.enter>
Screenshot: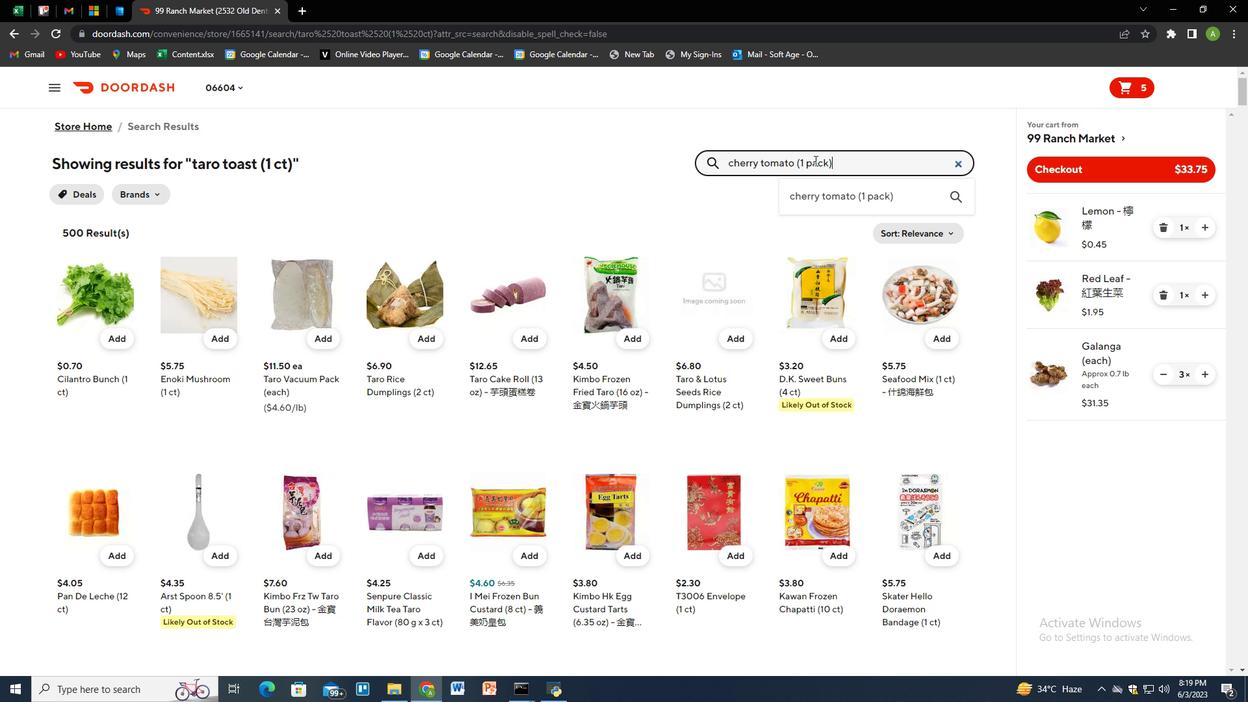 
Action: Mouse moved to (117, 336)
Screenshot: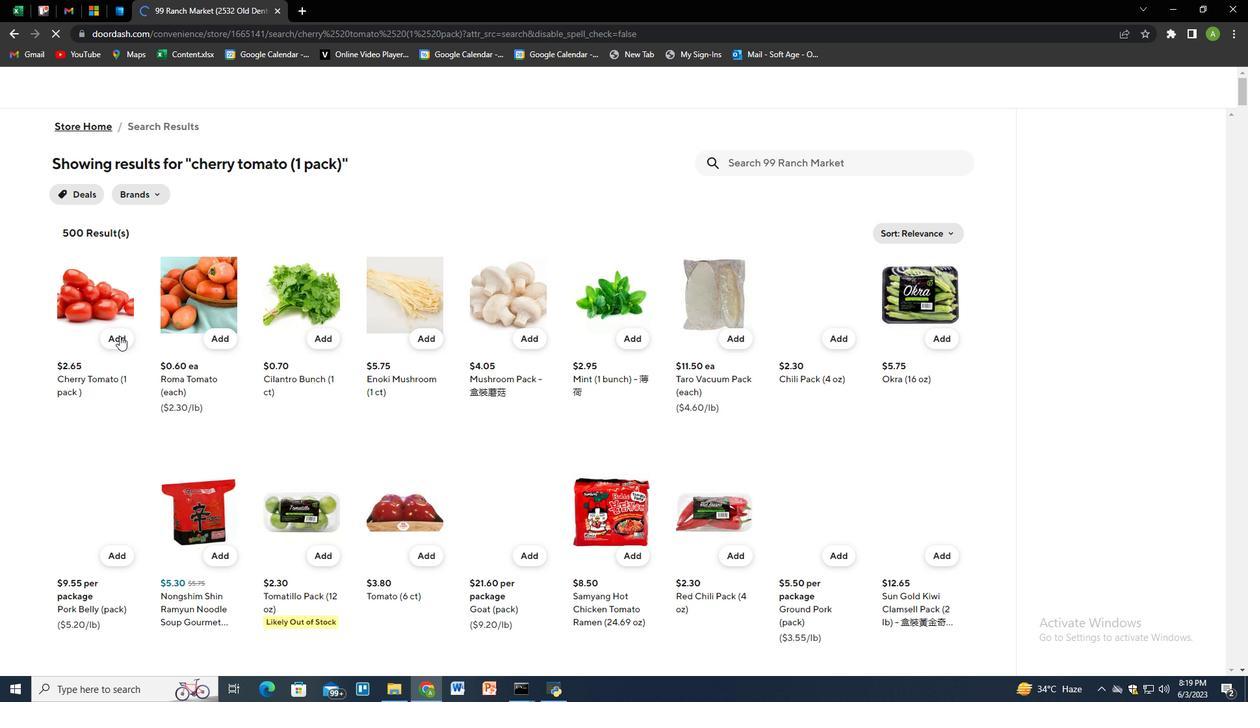 
Action: Mouse pressed left at (117, 336)
Screenshot: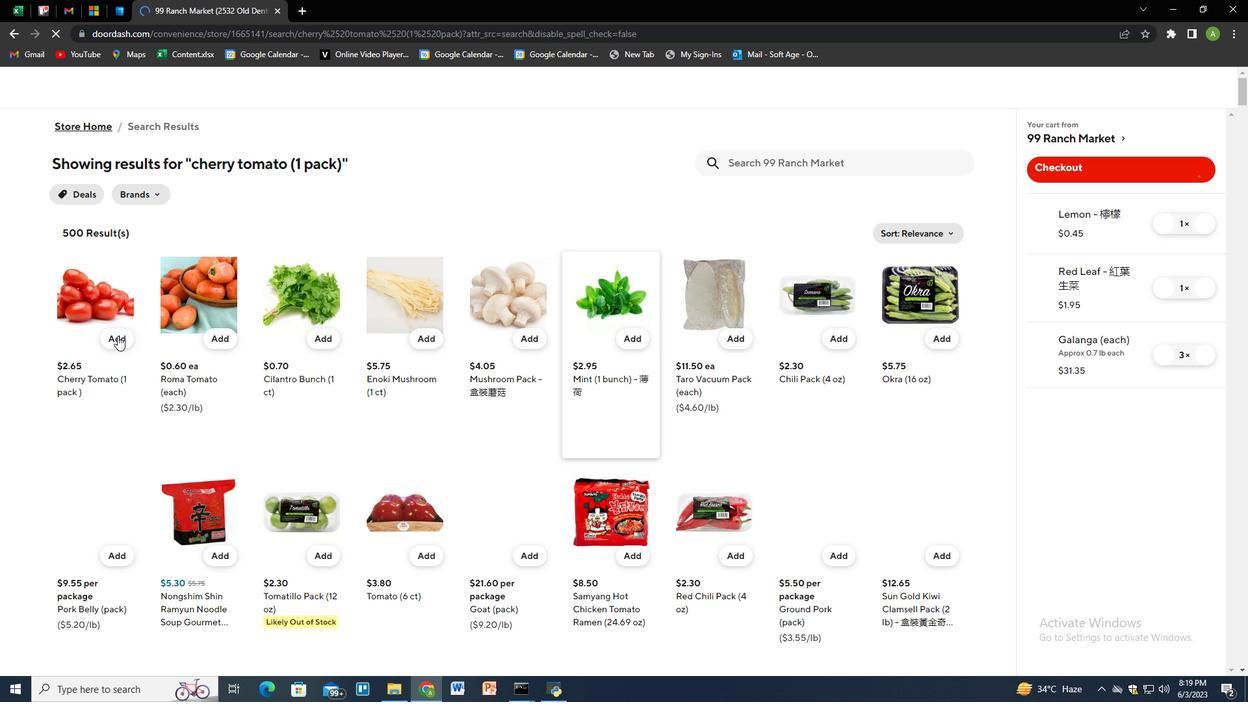 
Action: Mouse moved to (765, 163)
Screenshot: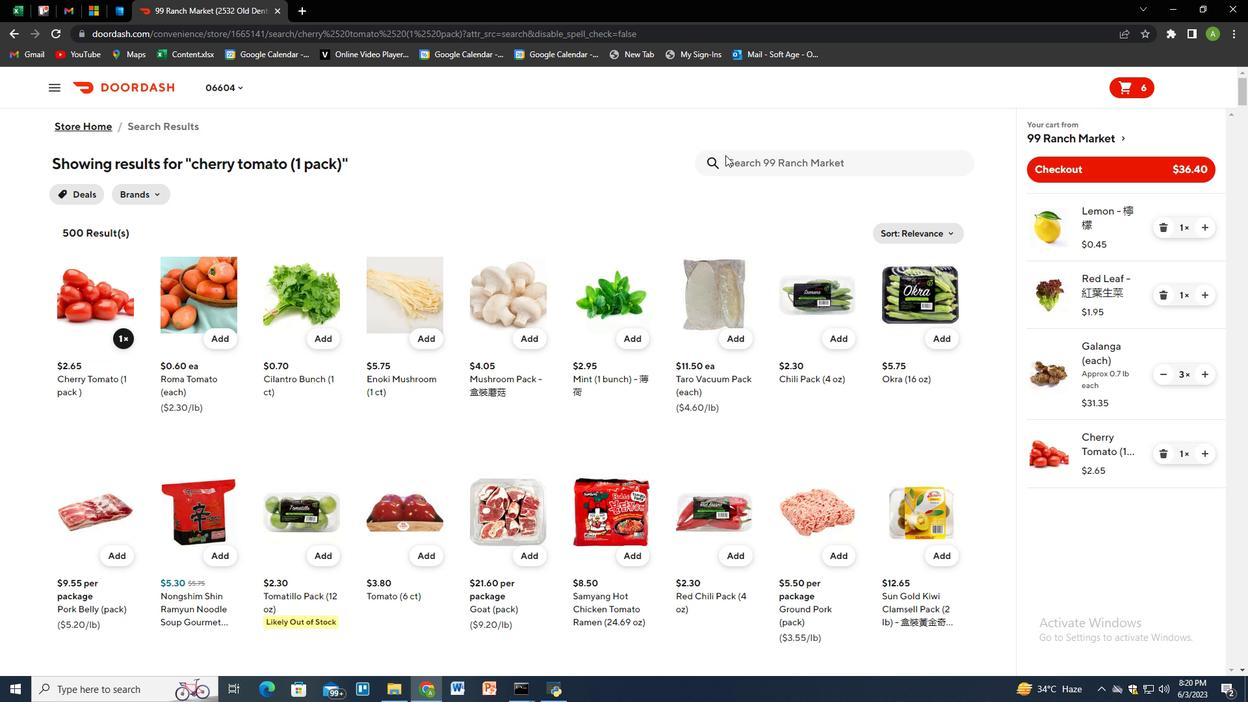 
Action: Mouse pressed left at (765, 163)
Screenshot: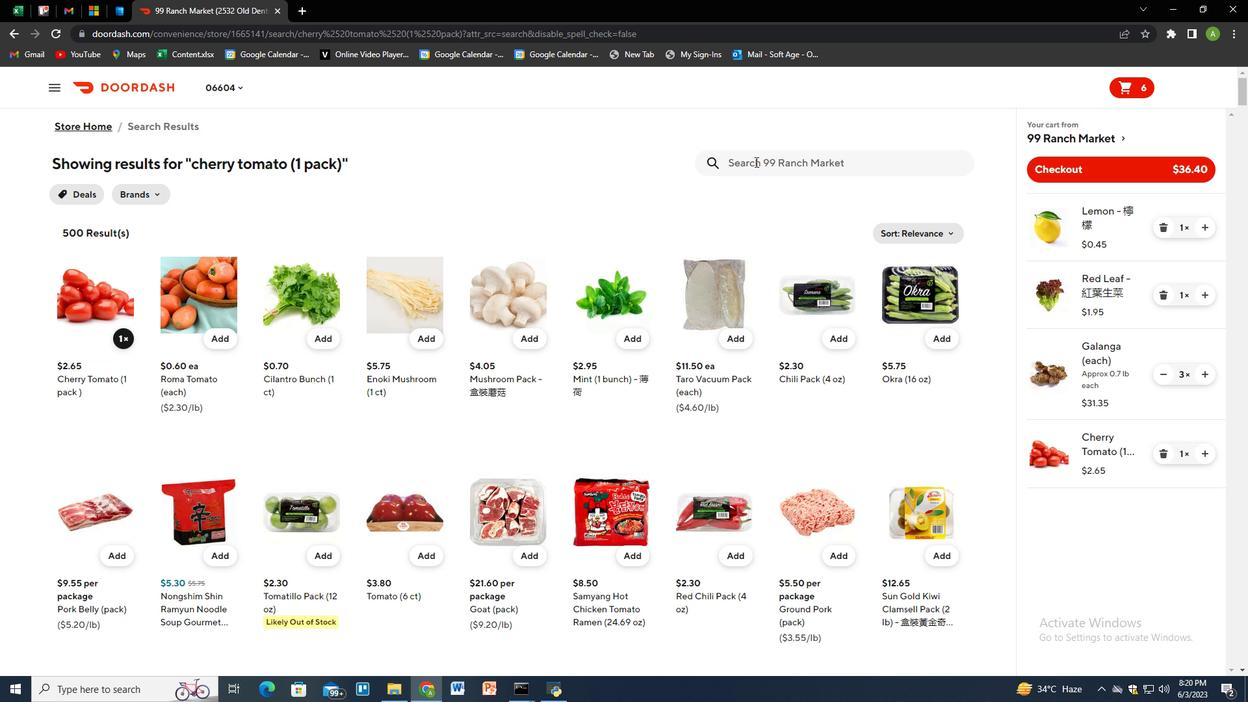 
Action: Key pressed wei-chuan<Key.space>egg<Key.space>roll<Key.space>wrapper<Key.space><Key.shift_r>(32<Key.space>oz<Key.shift_r>)<Key.enter>
Screenshot: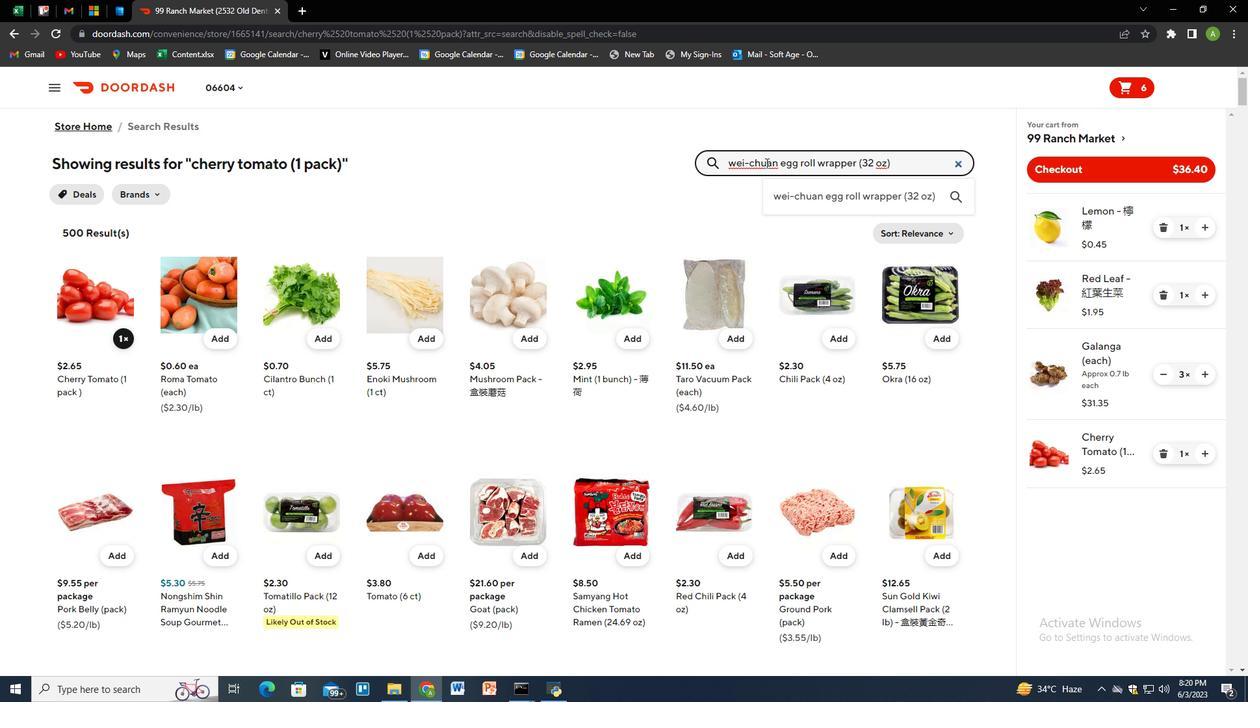 
Action: Mouse moved to (113, 335)
Screenshot: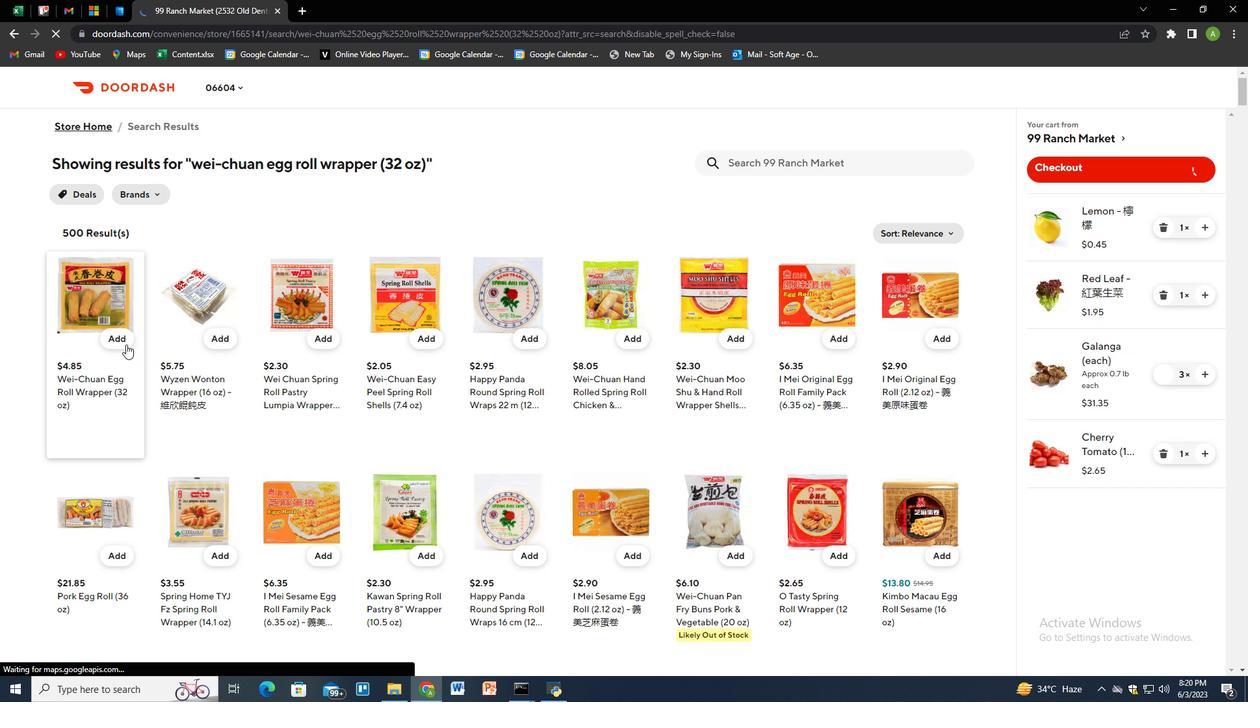 
Action: Mouse pressed left at (113, 335)
Screenshot: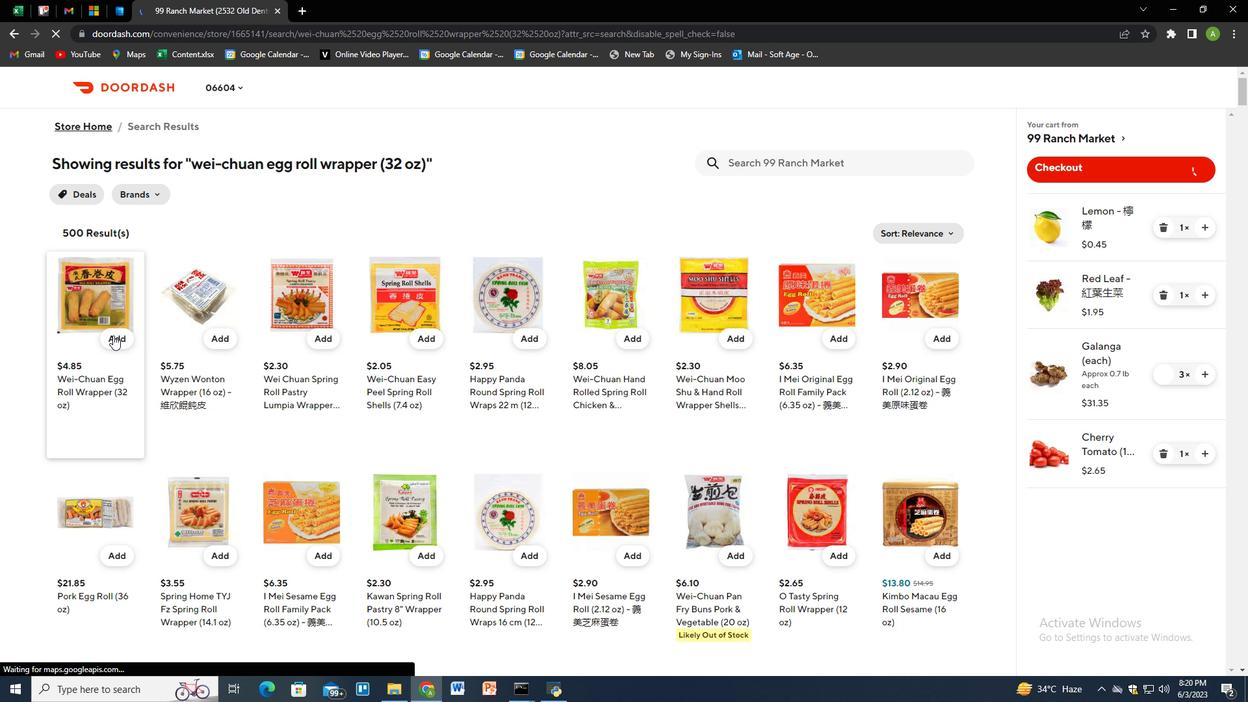 
Action: Mouse moved to (1213, 521)
Screenshot: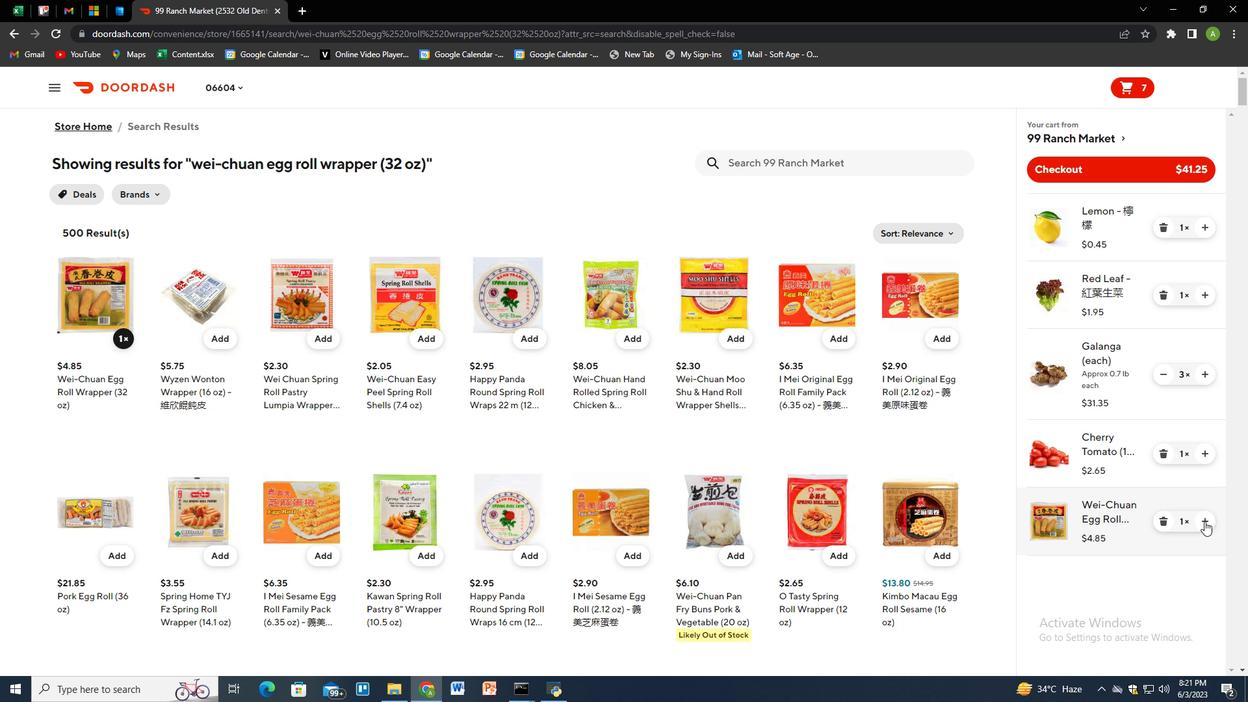 
Action: Mouse pressed left at (1213, 521)
Screenshot: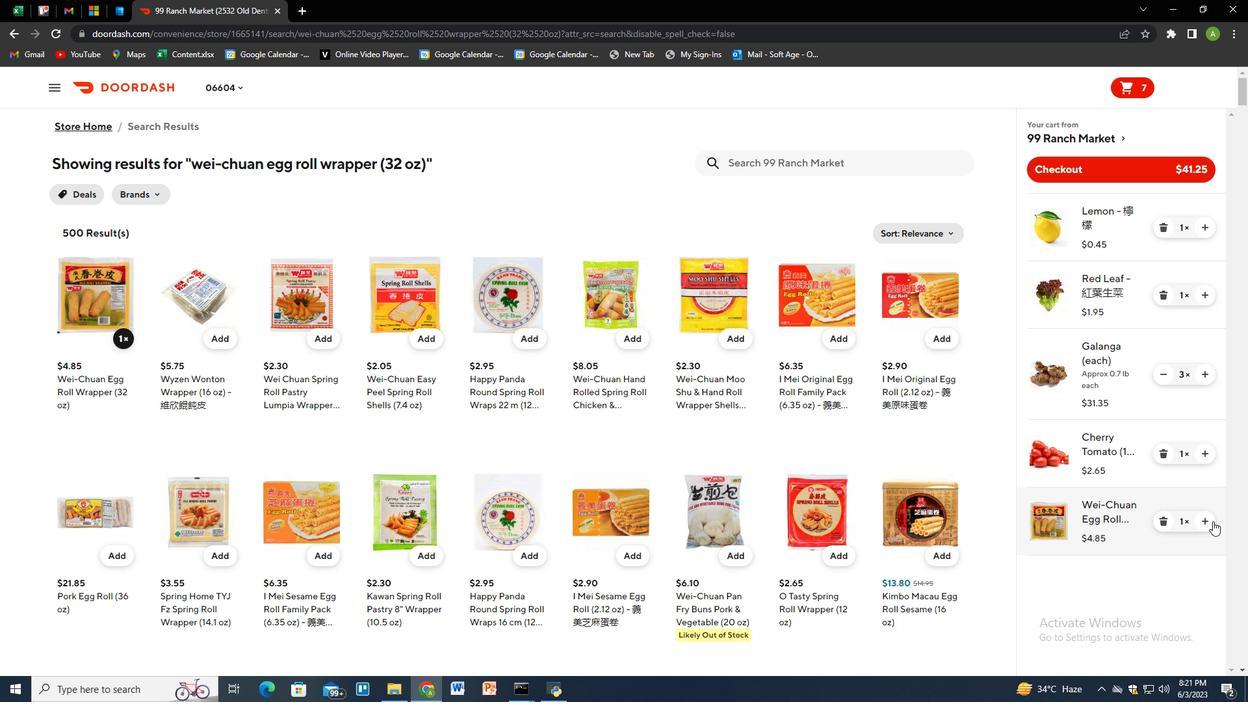 
Action: Mouse pressed left at (1213, 521)
Screenshot: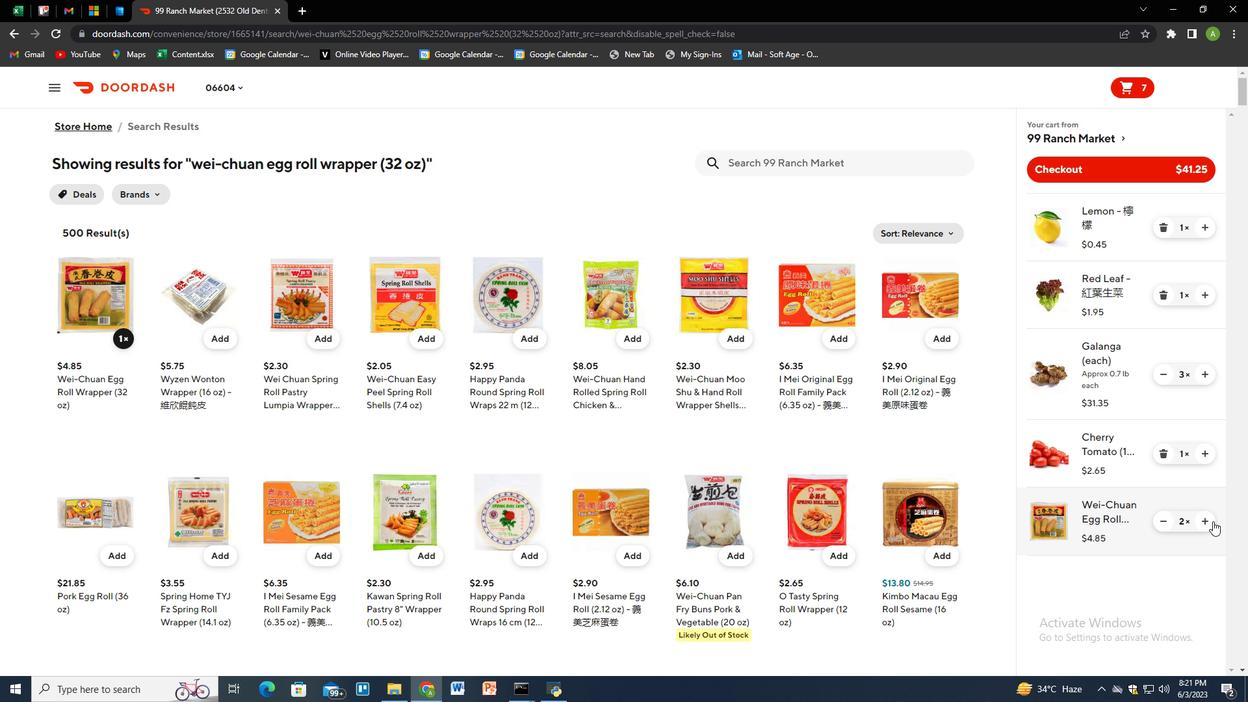 
Action: Mouse moved to (783, 156)
Screenshot: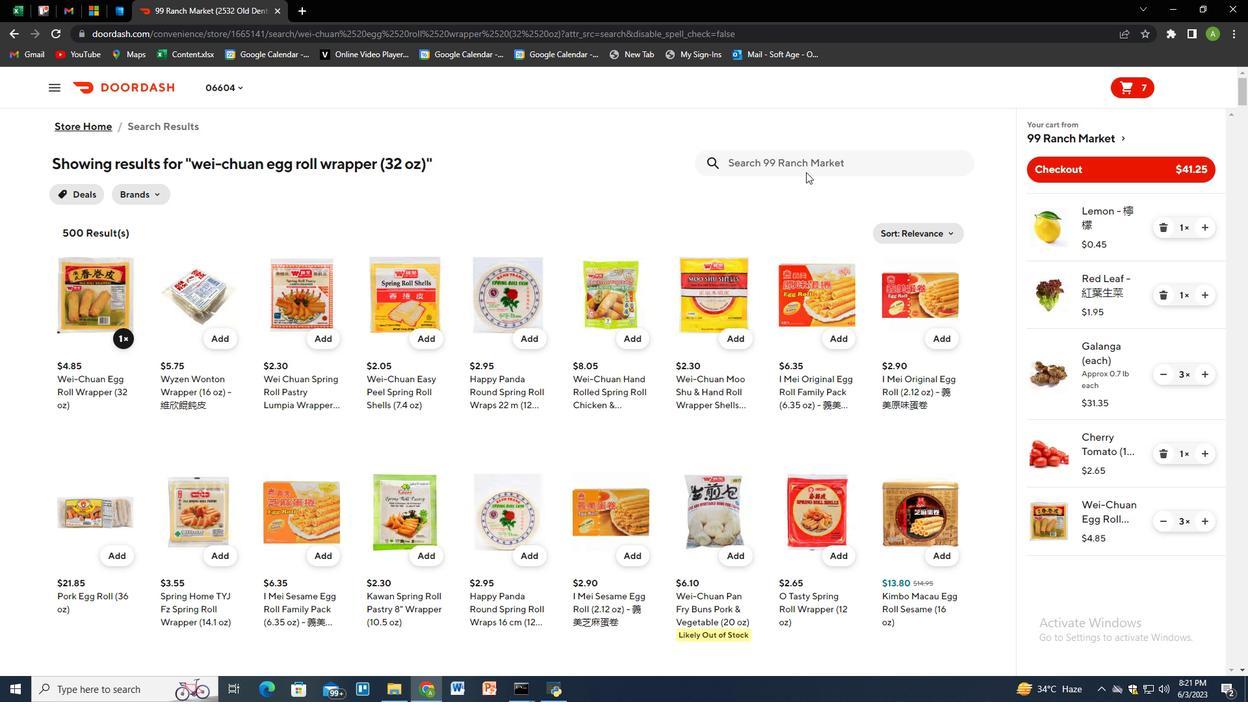 
Action: Mouse pressed left at (783, 156)
Screenshot: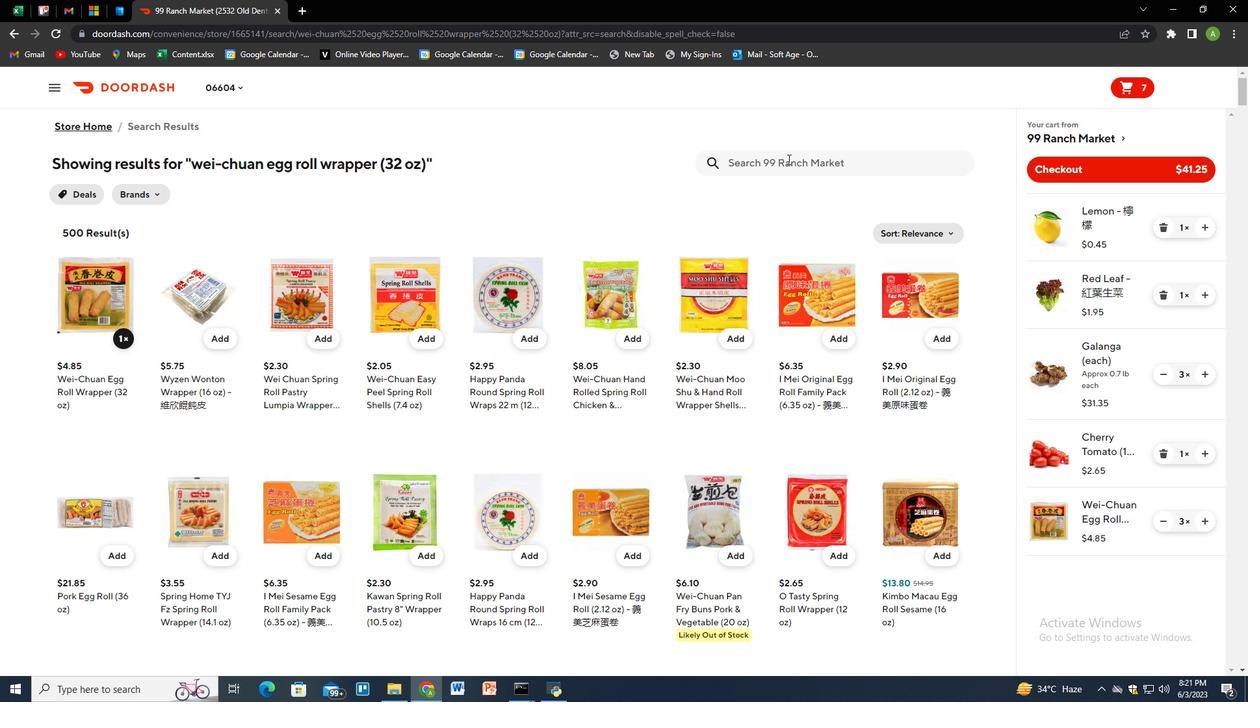 
Action: Key pressed jin<Key.space>jin<Key.space>jelly<Key.space>strips<Key.space><Key.shift_r>(400<Key.space>g<Key.shift_r>)<Key.enter><Key.enter>
Screenshot: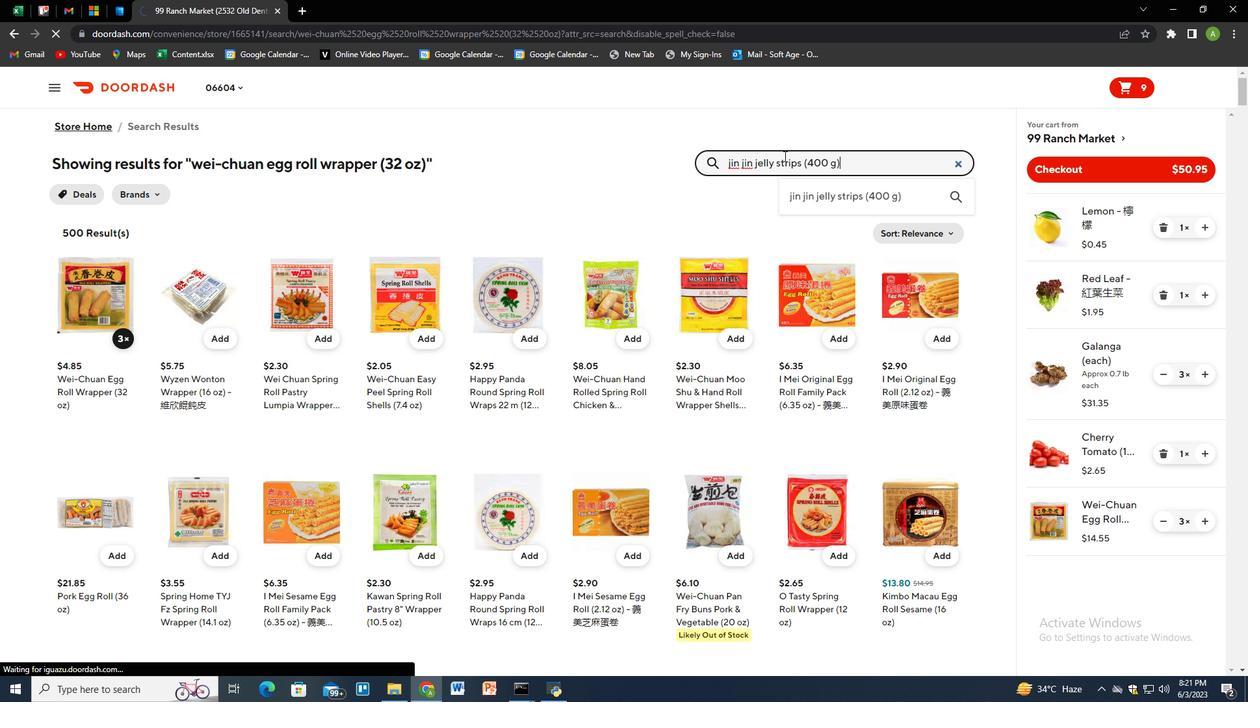 
Action: Mouse moved to (103, 339)
Screenshot: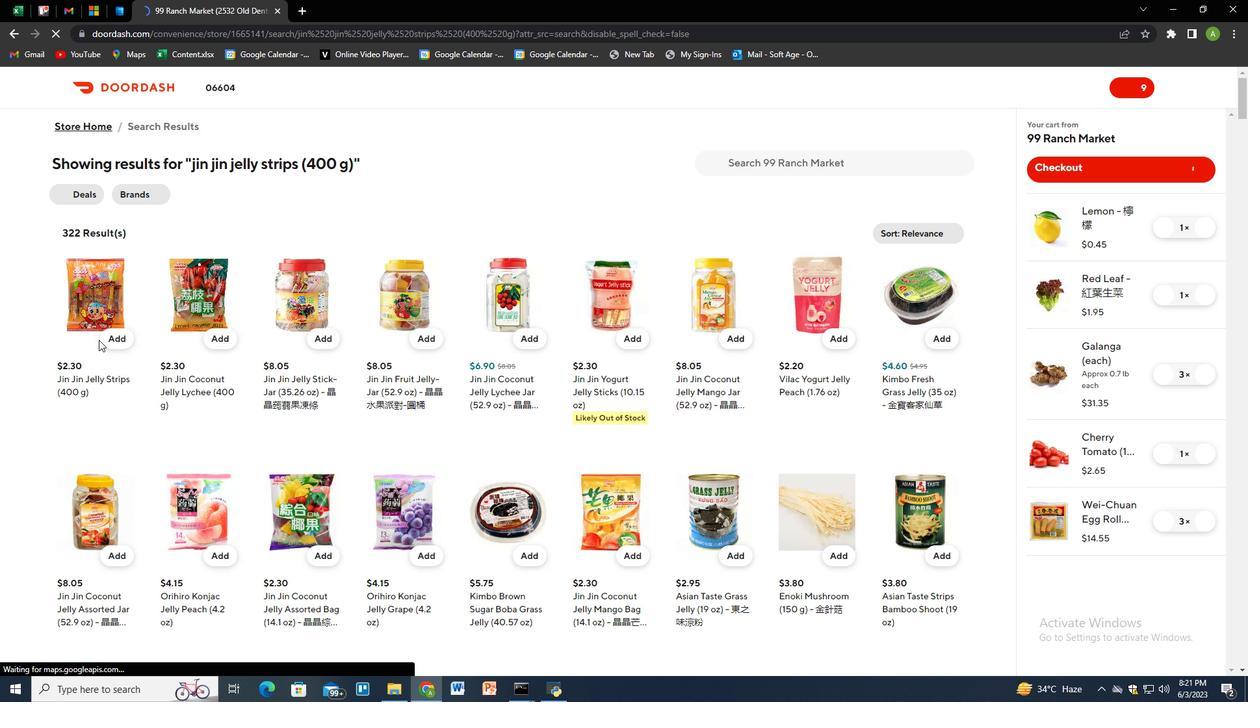 
Action: Mouse pressed left at (103, 339)
Screenshot: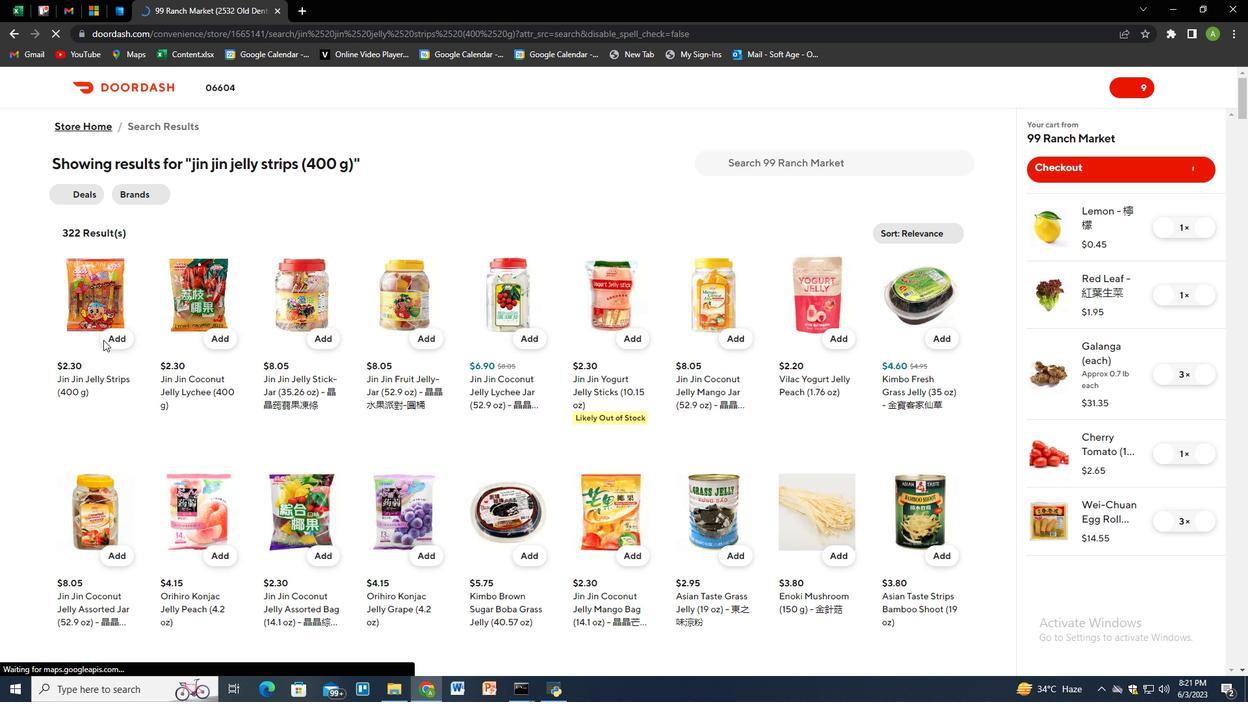 
Action: Mouse moved to (752, 164)
Screenshot: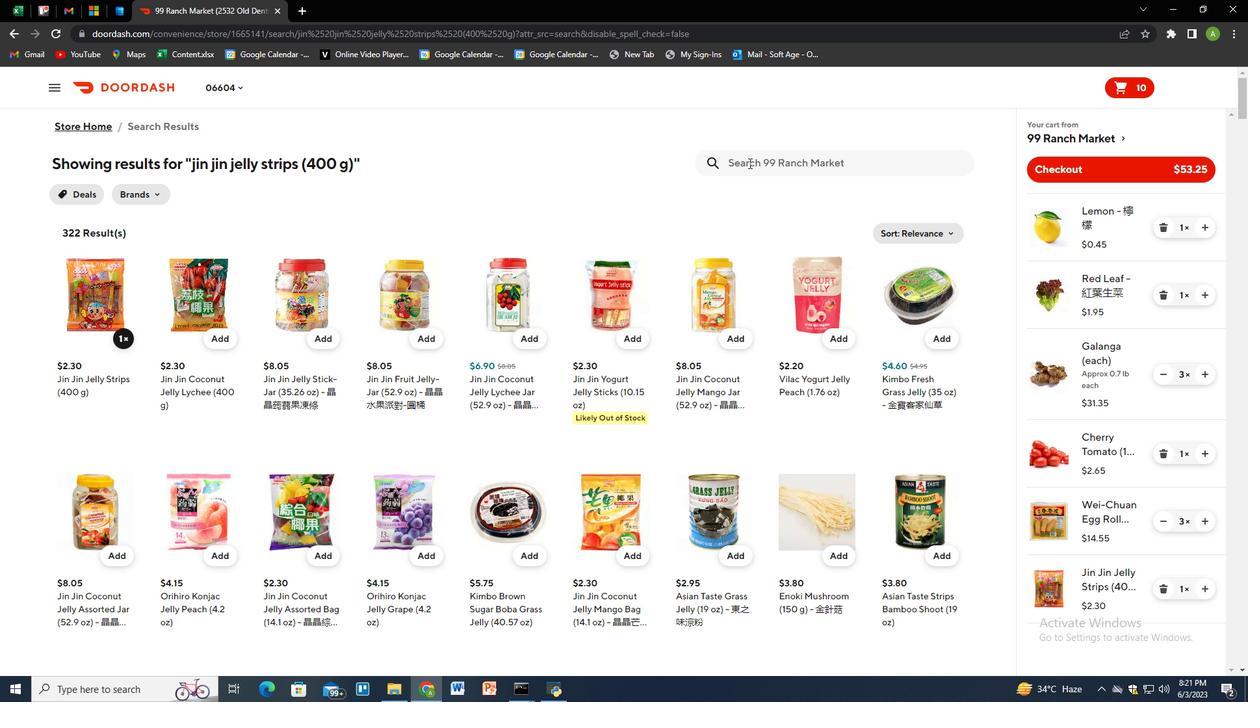 
Action: Mouse pressed left at (752, 164)
Screenshot: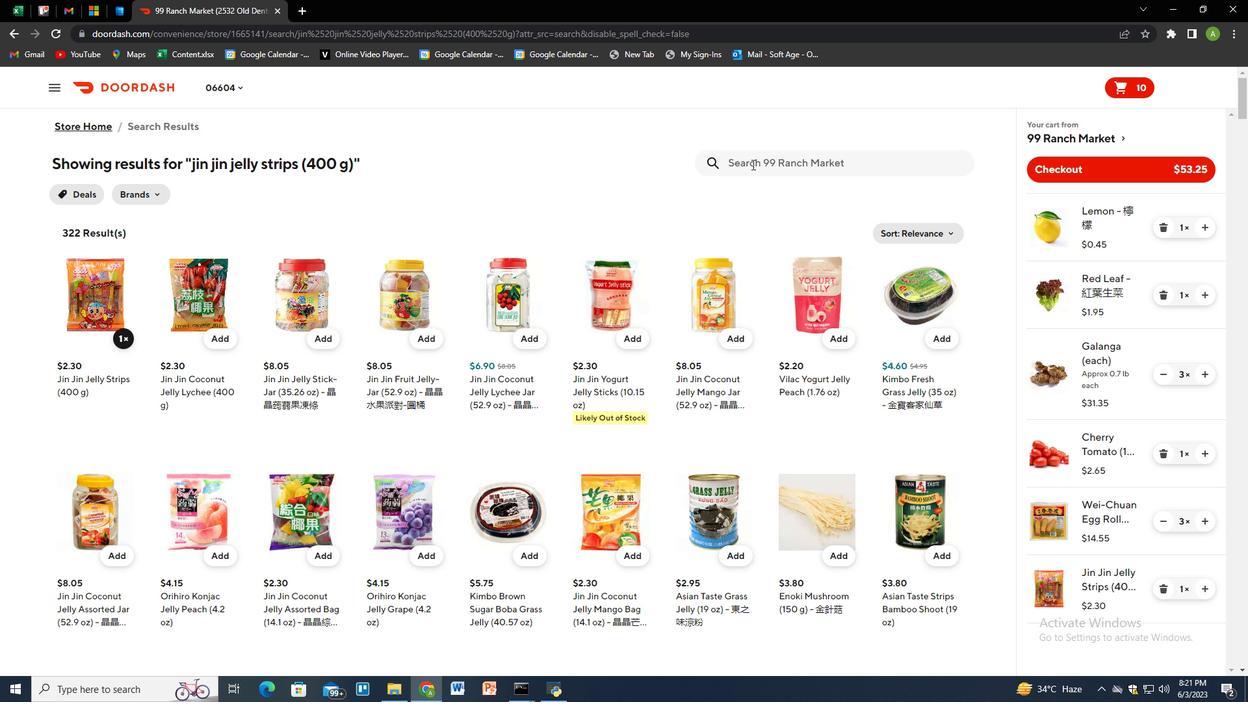 
Action: Key pressed ssd<Key.space>ft<Key.space>perfect<Key.space>face<Key.space>wash<Key.space><Key.shift_r>(4.2<Key.space>oz<Key.shift_r>)<Key.enter>
Screenshot: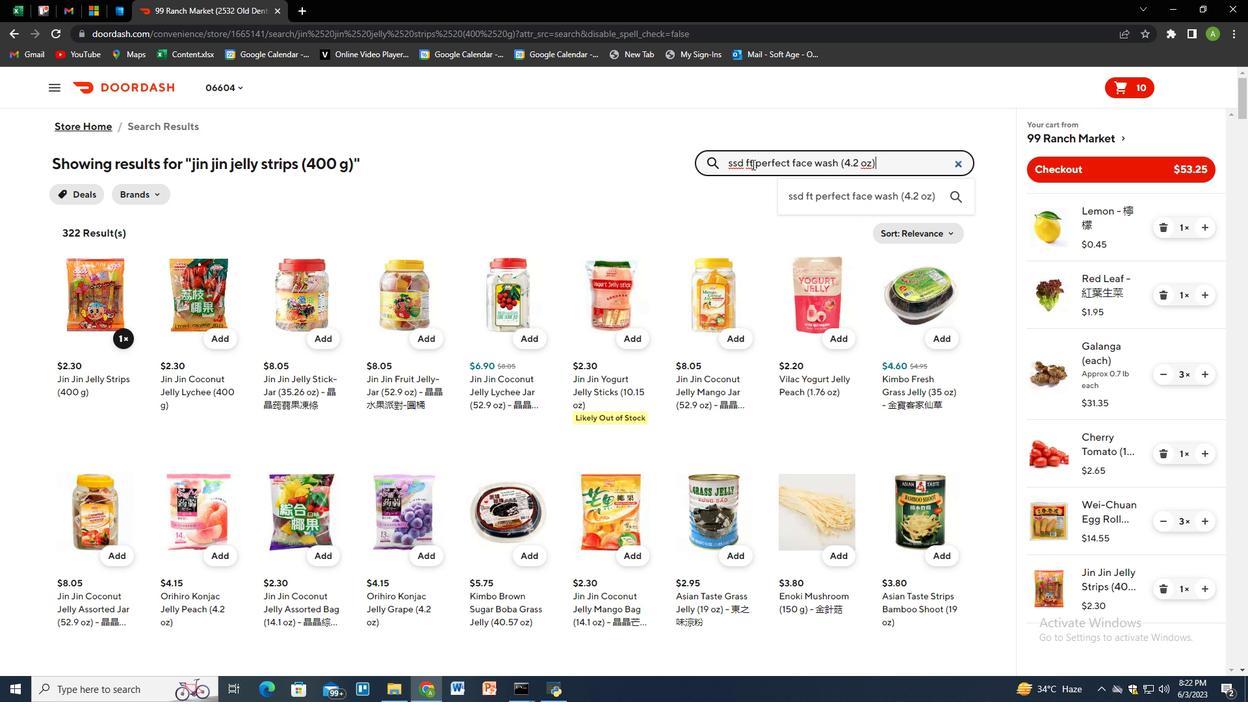 
Action: Mouse moved to (113, 339)
Screenshot: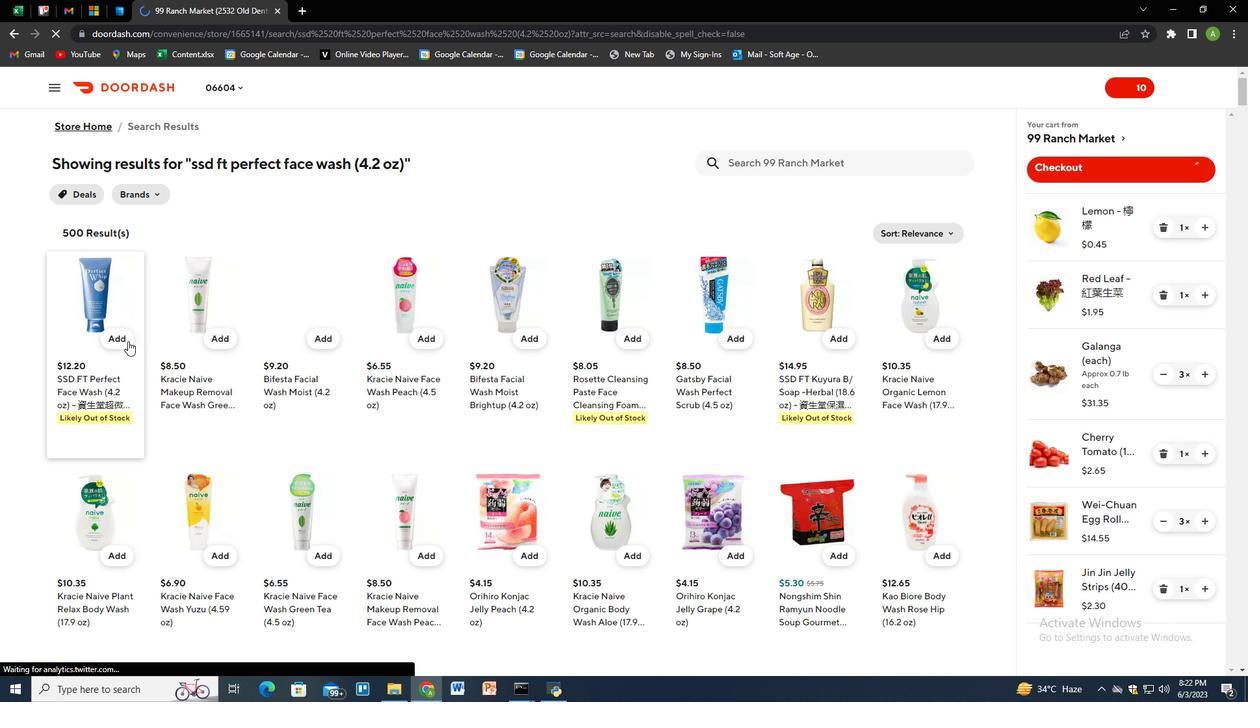
Action: Mouse pressed left at (113, 339)
Screenshot: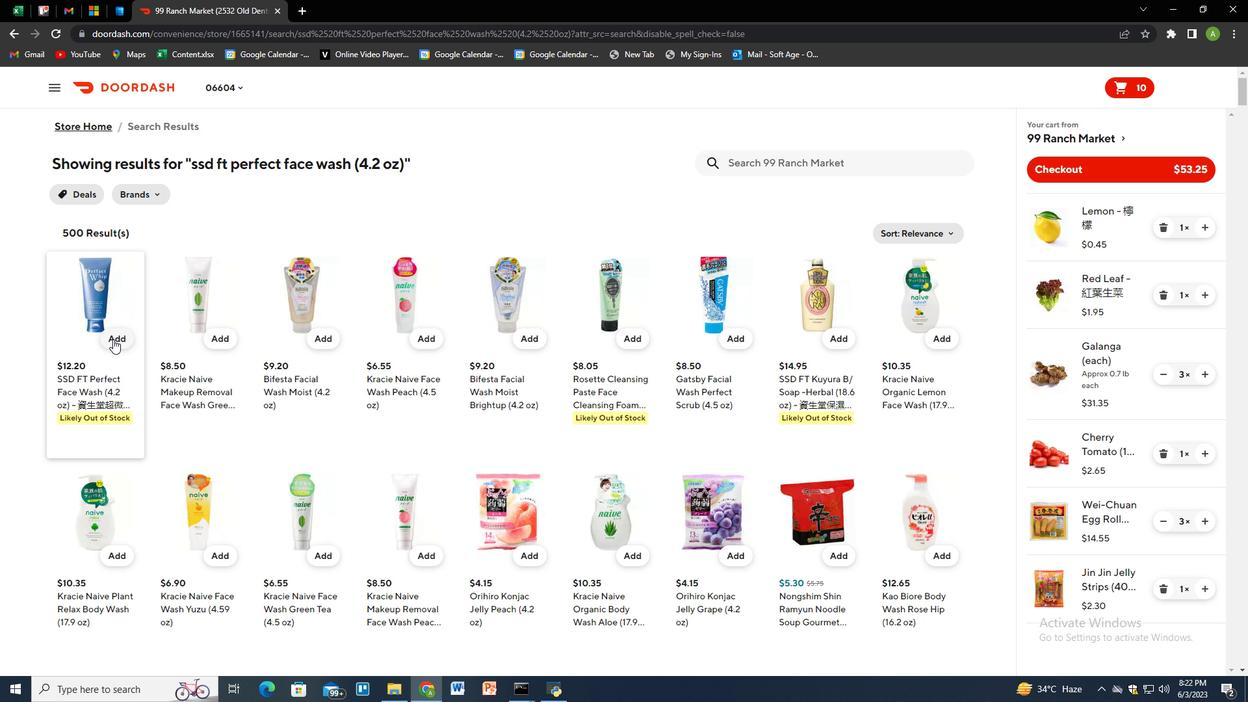 
Action: Mouse moved to (777, 170)
Screenshot: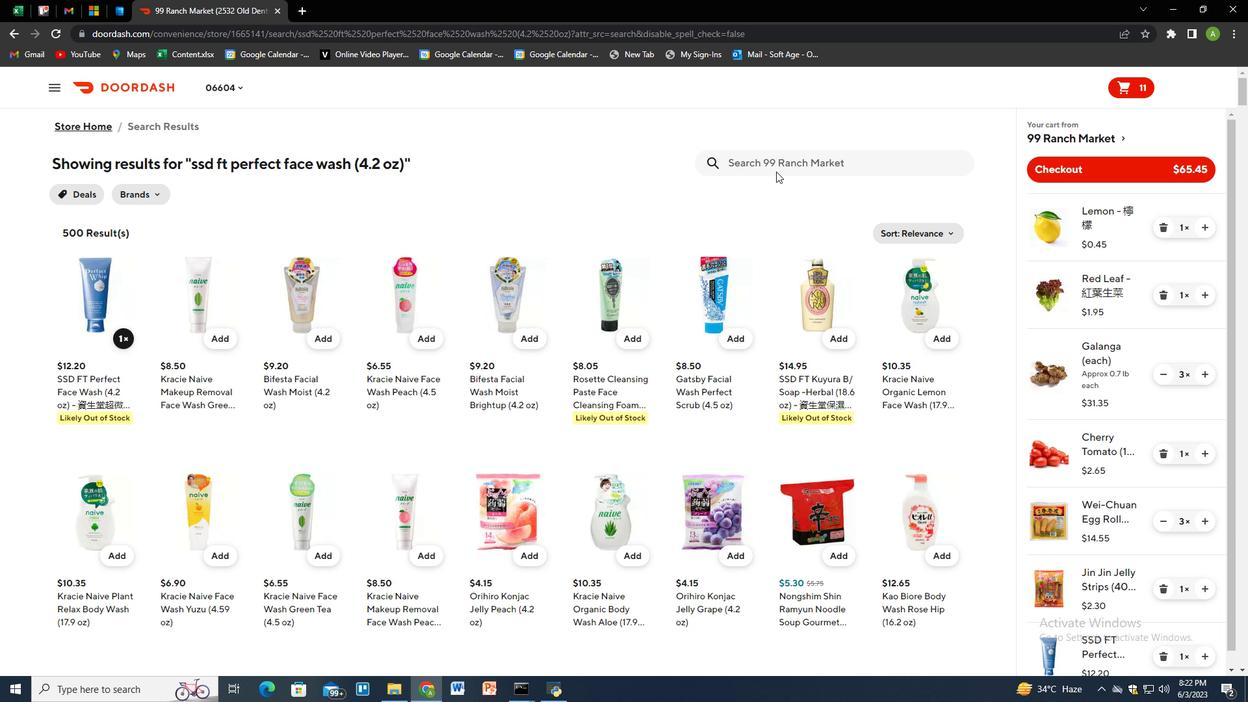 
Action: Mouse pressed left at (777, 170)
Screenshot: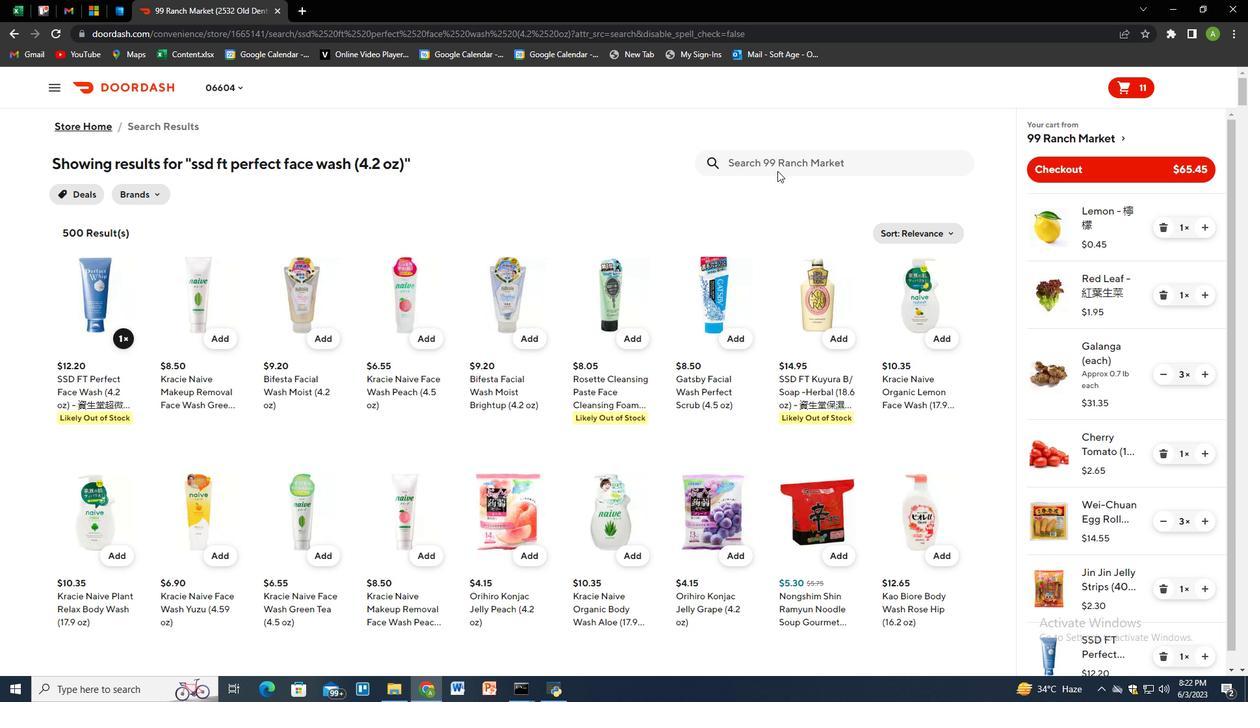 
Action: Key pressed fragrance<Key.space>saltd<Key.space>egg<Key.space>potato<Key.space>chips<Key.space><Key.shift_r>(2.47<Key.space>oz<Key.shift_r><Key.shift_r><Key.shift_r>)<Key.enter>
Screenshot: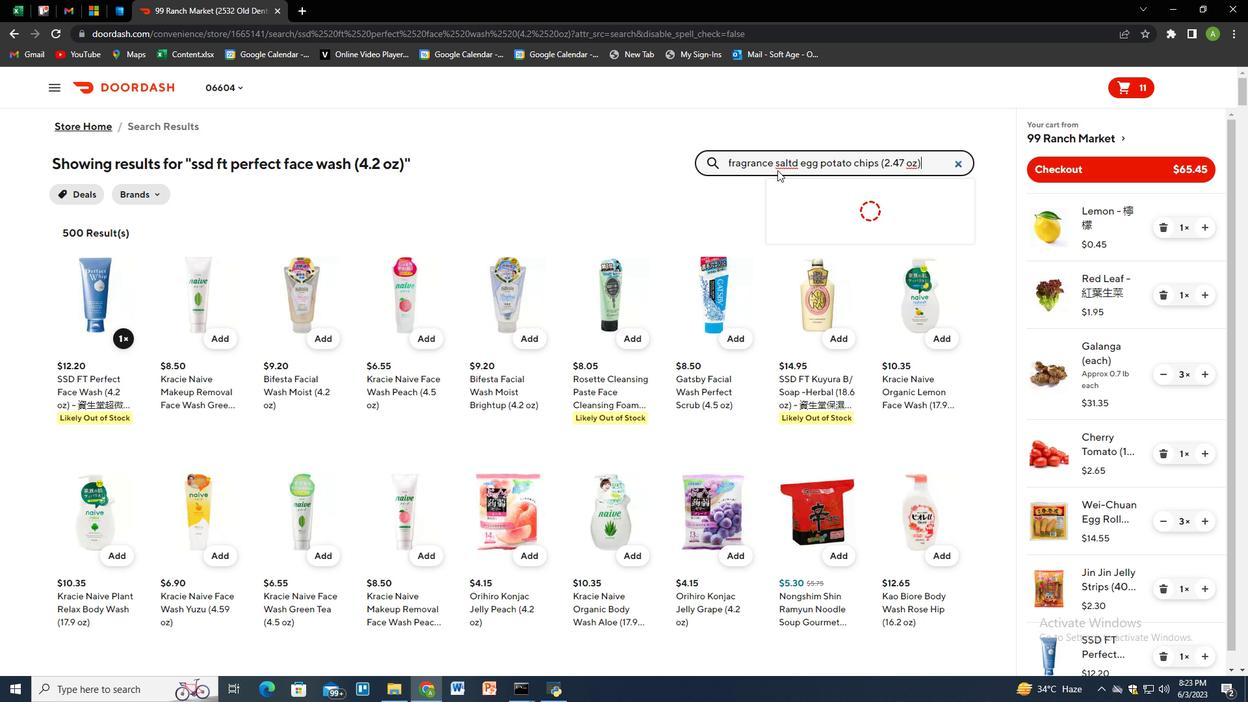 
Action: Mouse moved to (111, 343)
Screenshot: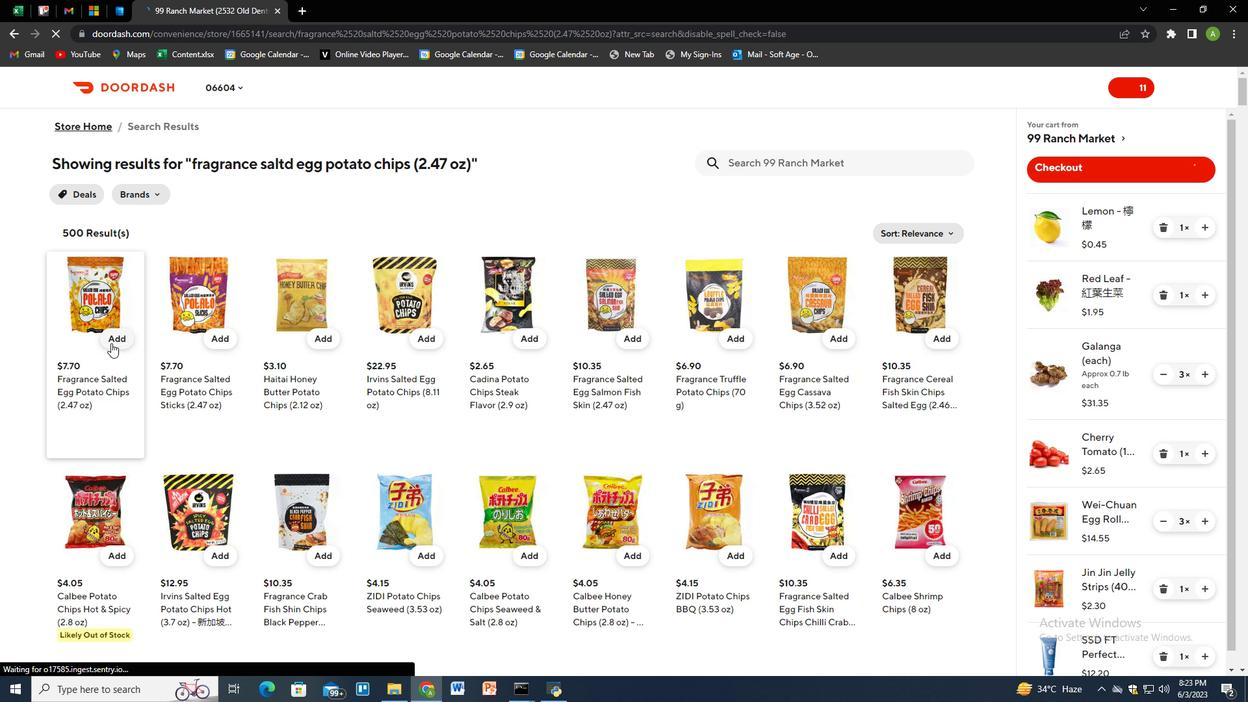 
Action: Mouse pressed left at (111, 343)
Screenshot: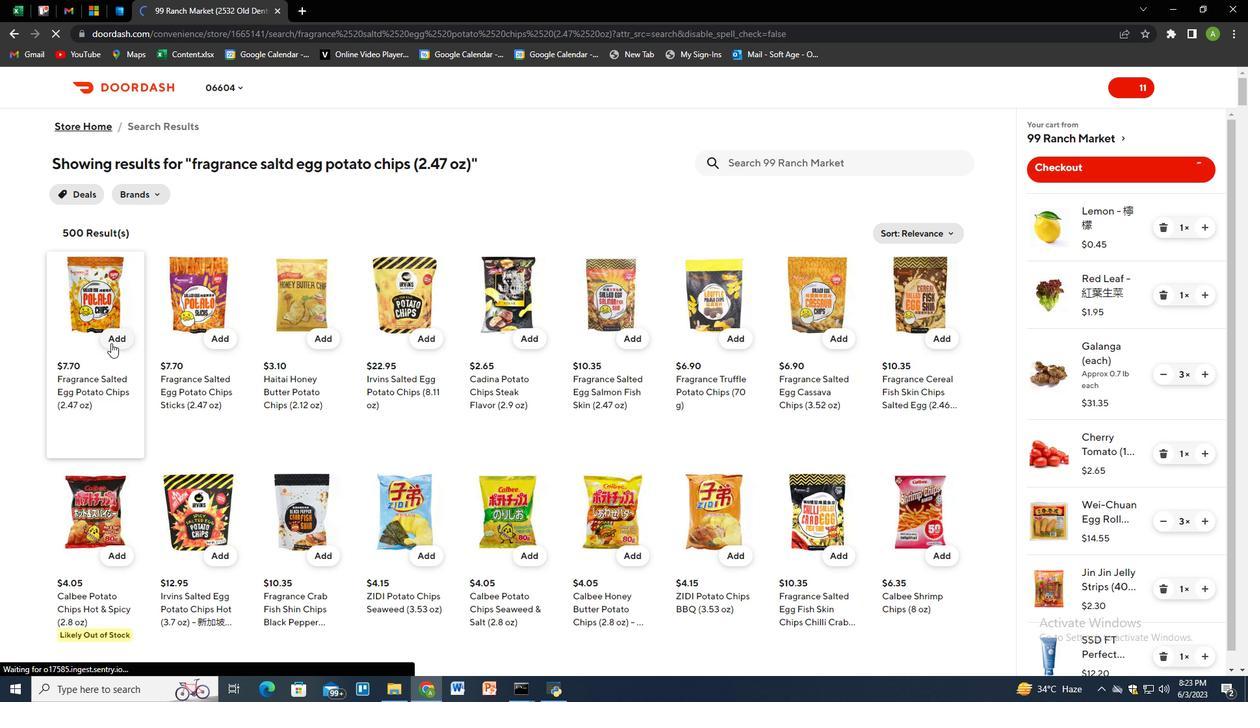 
Action: Mouse moved to (1053, 174)
Screenshot: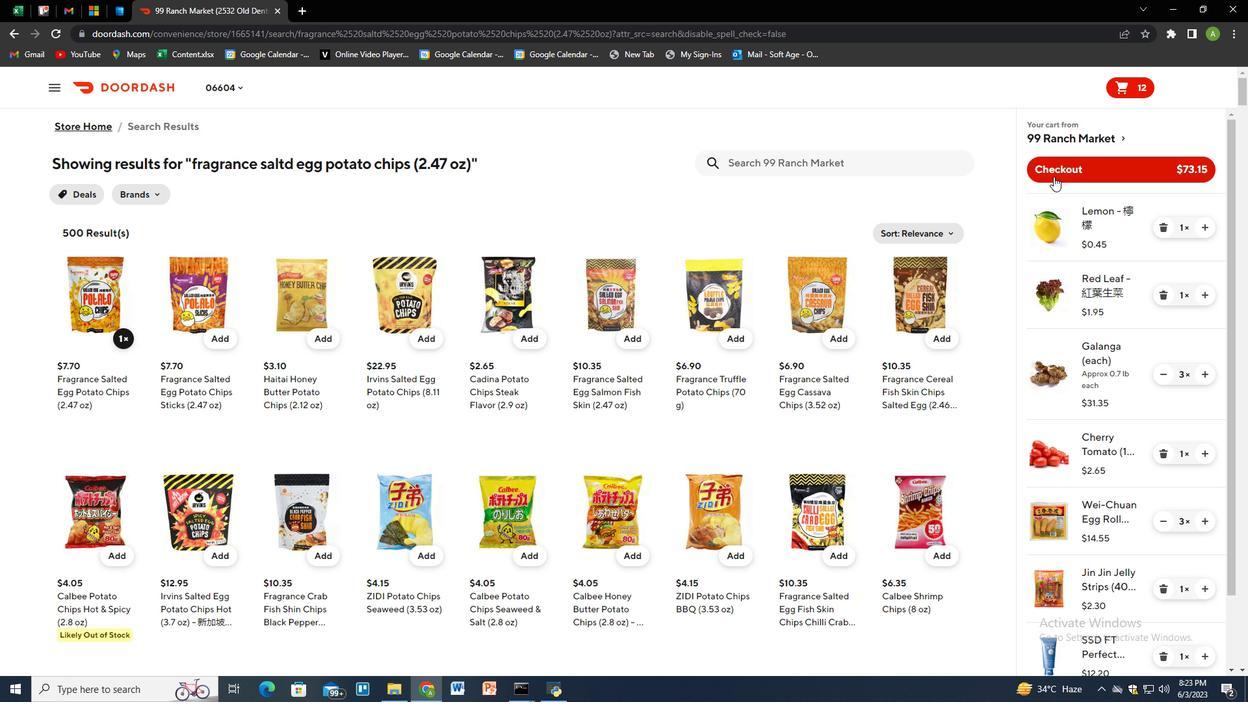 
Action: Mouse pressed left at (1053, 174)
Screenshot: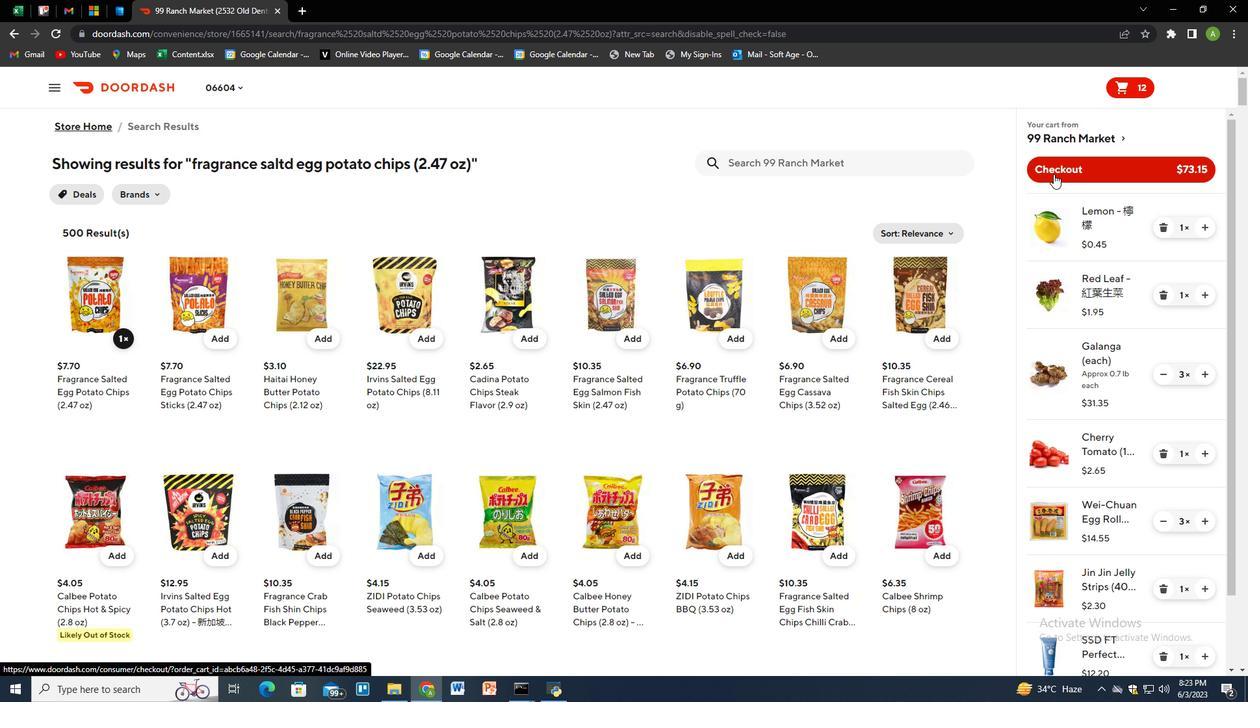 
